 Task: Open Card Employee Salary Review in Board Public Speaking Tips to Workspace Cash Management and add a team member Softage.4@softage.net, a label Purple, a checklist Contract Law, an attachment from your google drive, a color Purple and finally, add a card description 'Plan and execute company team-building activity at a hiking trail' and a comment 'Given the size and scope of this task, let us make sure we have the necessary resources and support to get it done.'. Add a start date 'Jan 04, 1900' with a due date 'Jan 11, 1900'
Action: Mouse moved to (43, 275)
Screenshot: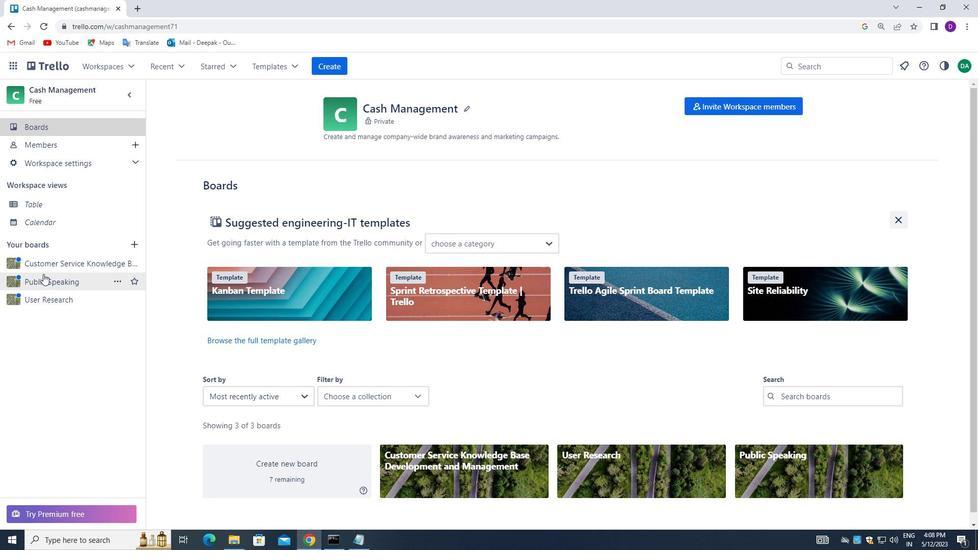 
Action: Mouse pressed left at (43, 275)
Screenshot: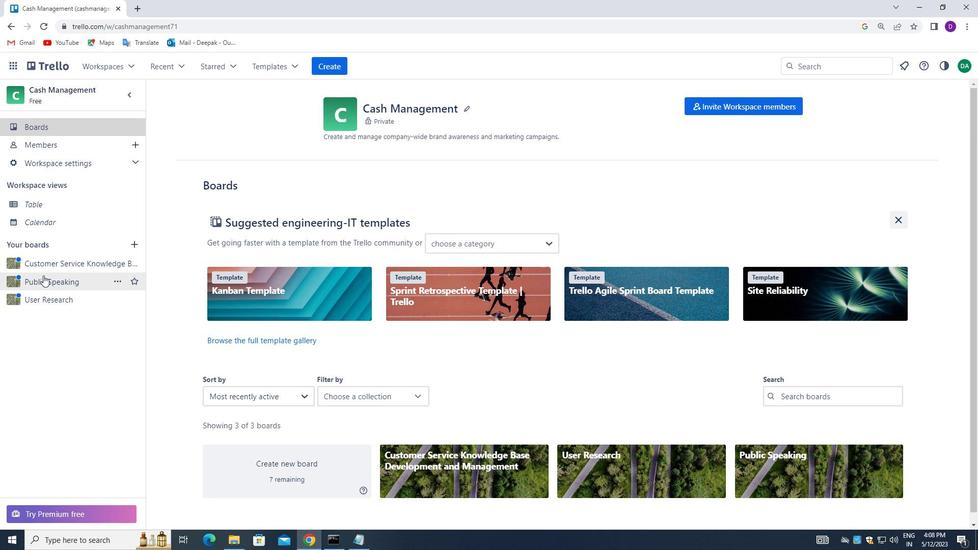 
Action: Mouse moved to (352, 155)
Screenshot: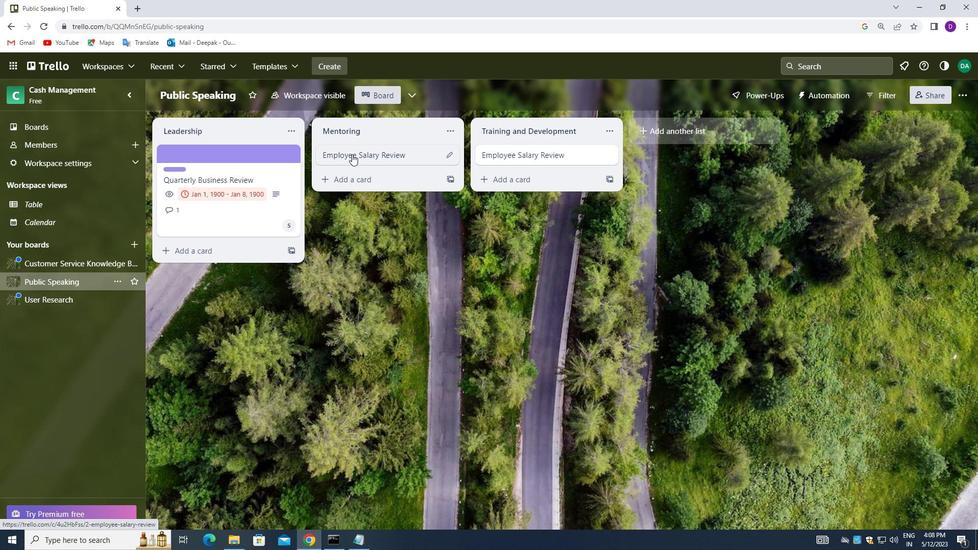 
Action: Mouse pressed left at (352, 155)
Screenshot: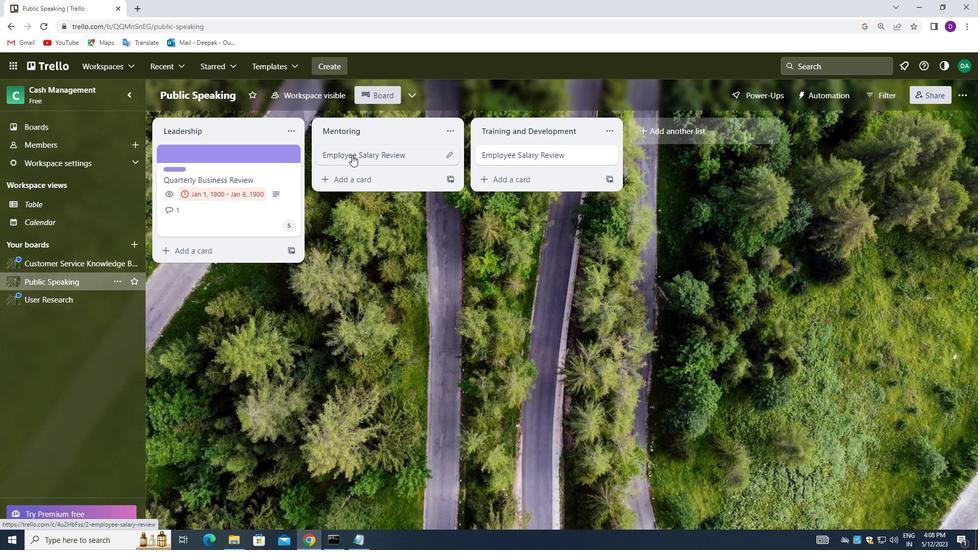 
Action: Mouse moved to (649, 191)
Screenshot: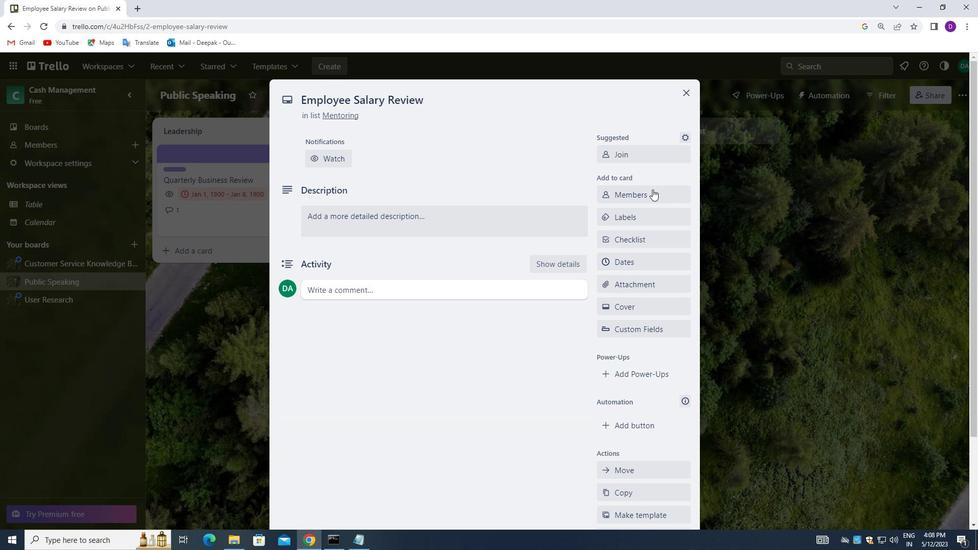 
Action: Mouse pressed left at (649, 191)
Screenshot: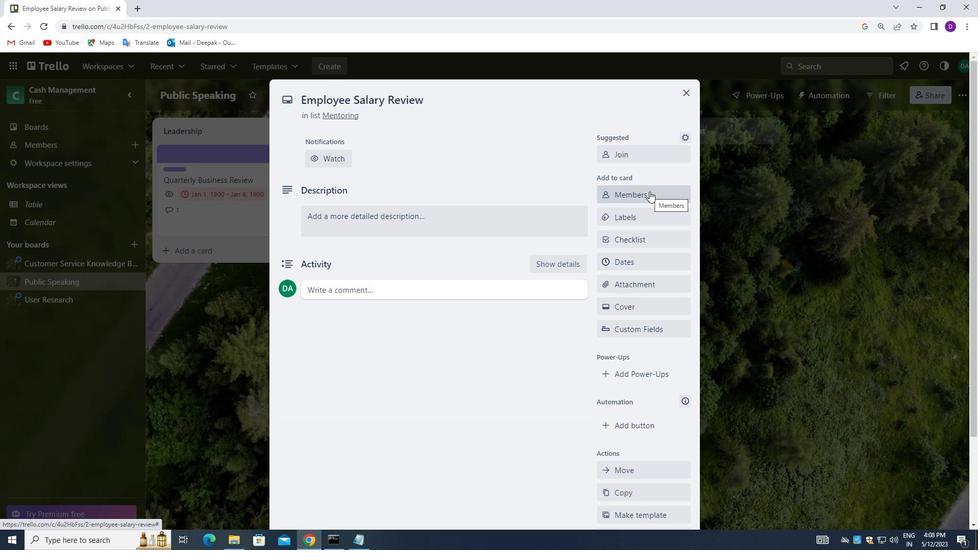 
Action: Mouse moved to (627, 247)
Screenshot: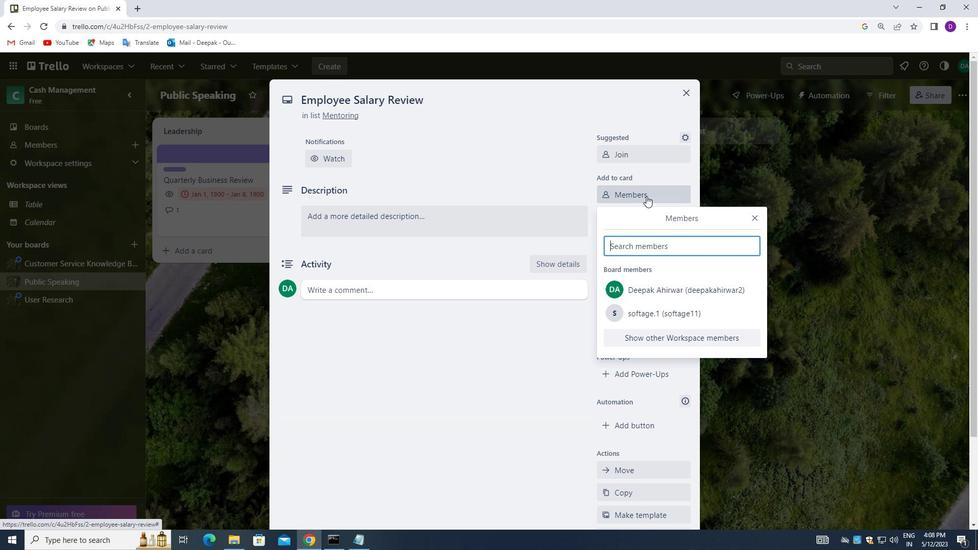 
Action: Mouse pressed left at (627, 247)
Screenshot: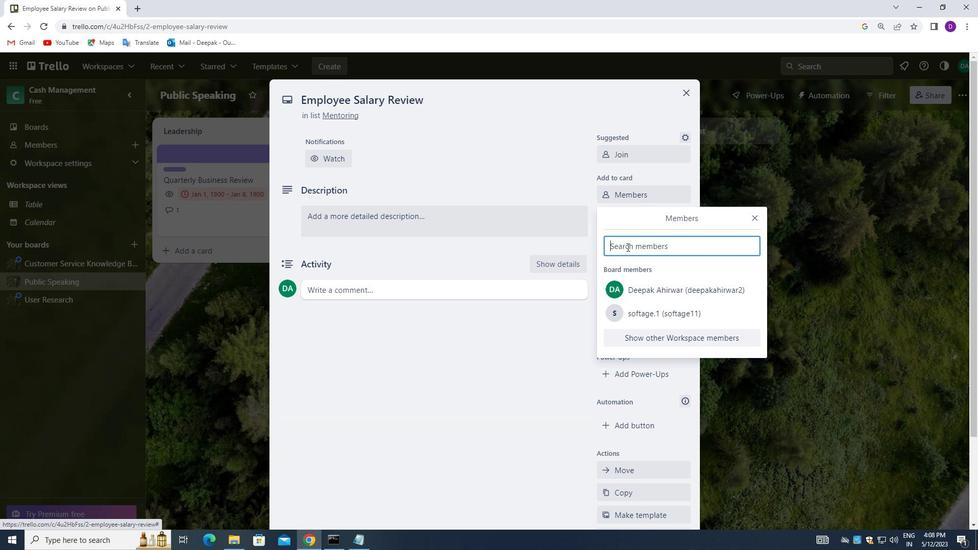 
Action: Key pressed <Key.shift><Key.shift>SOFTAGE.4<Key.shift>@SOFTAGE.NET
Screenshot: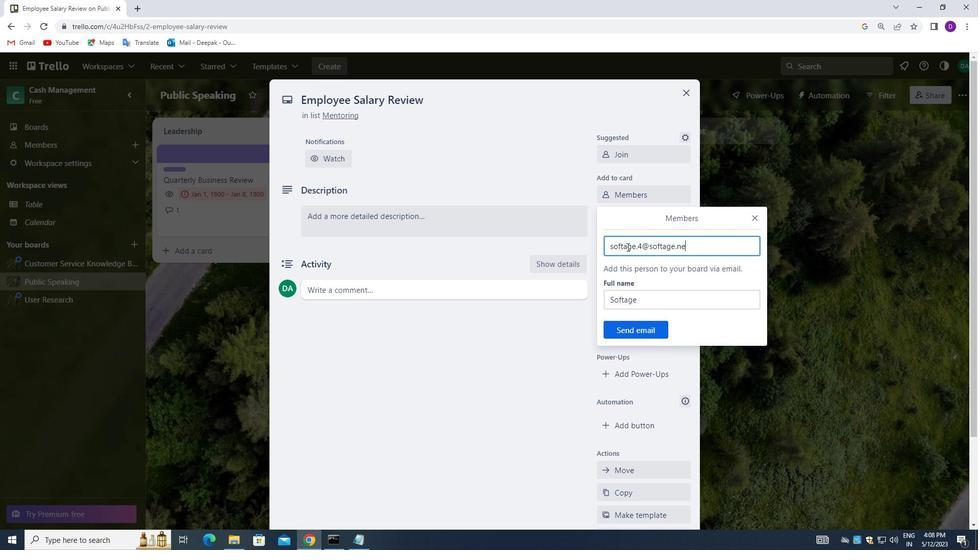 
Action: Mouse moved to (630, 331)
Screenshot: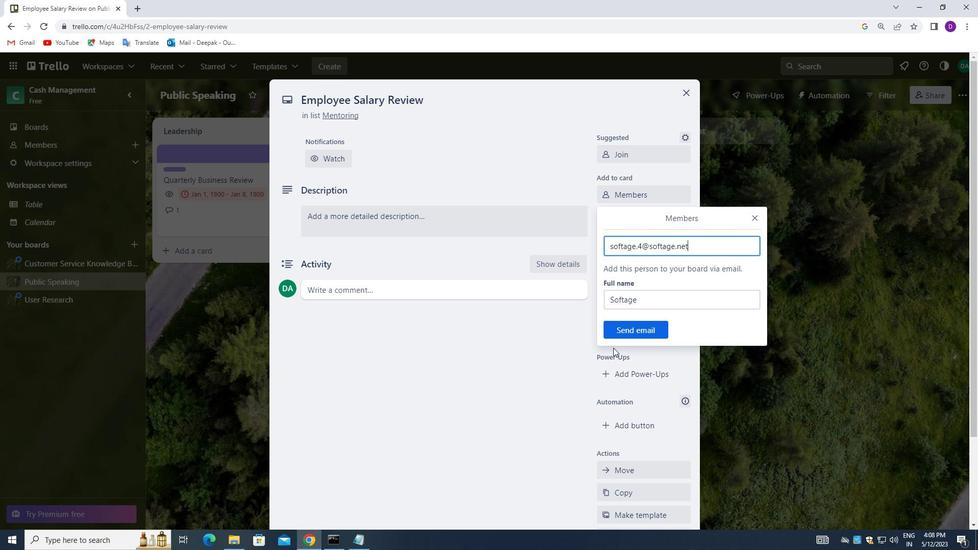 
Action: Mouse pressed left at (630, 331)
Screenshot: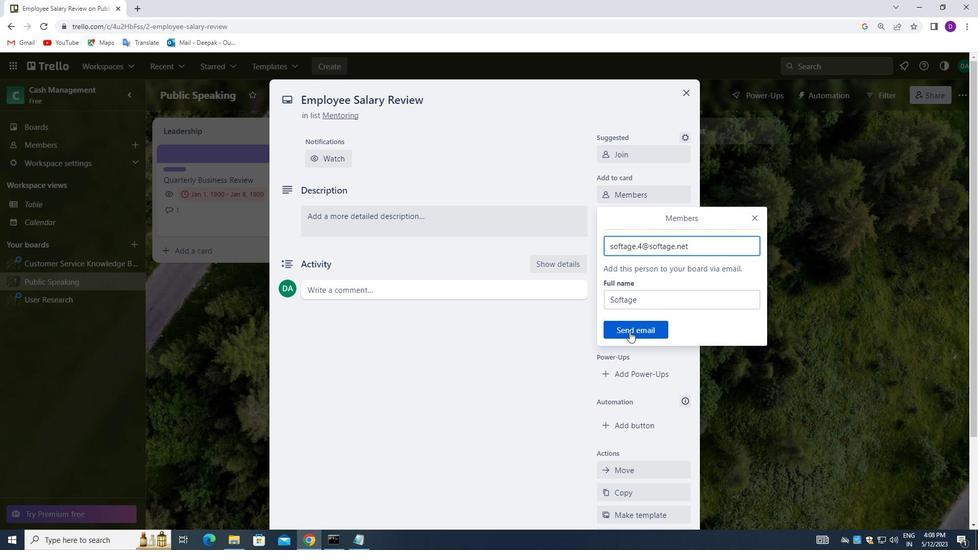 
Action: Mouse moved to (636, 217)
Screenshot: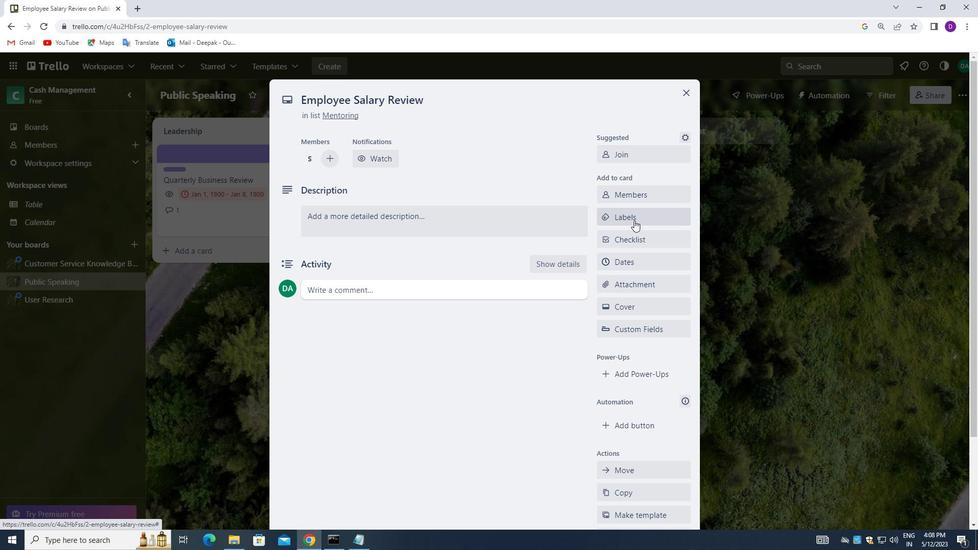 
Action: Mouse pressed left at (636, 217)
Screenshot: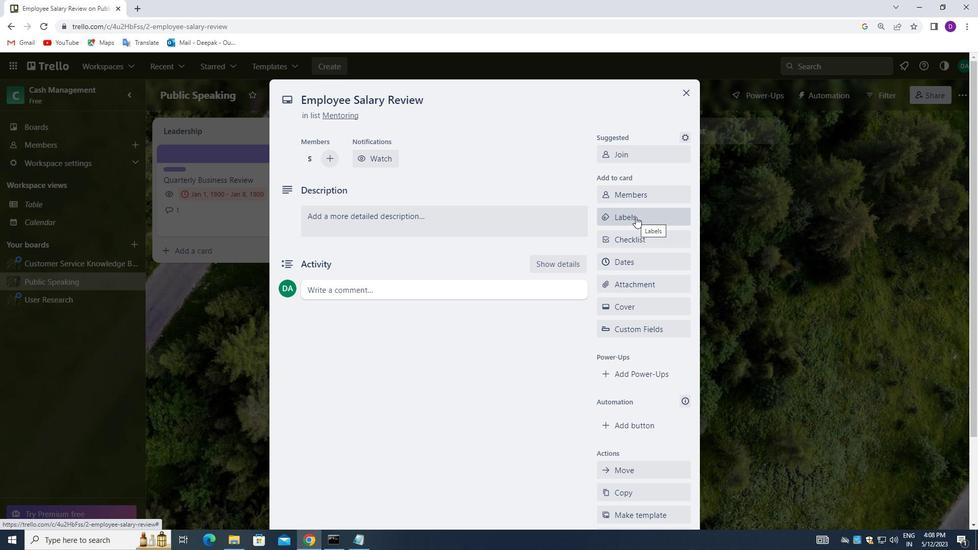 
Action: Mouse moved to (668, 383)
Screenshot: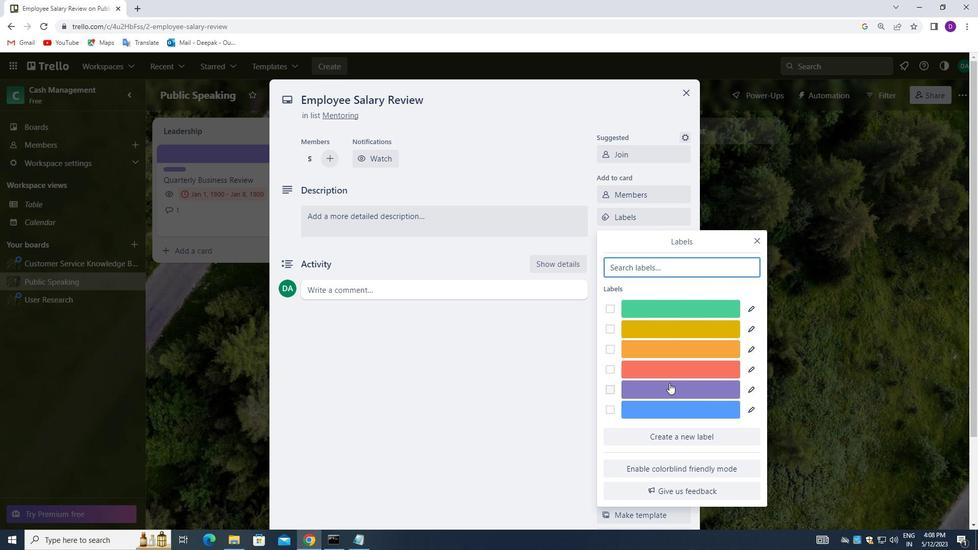
Action: Mouse pressed left at (668, 383)
Screenshot: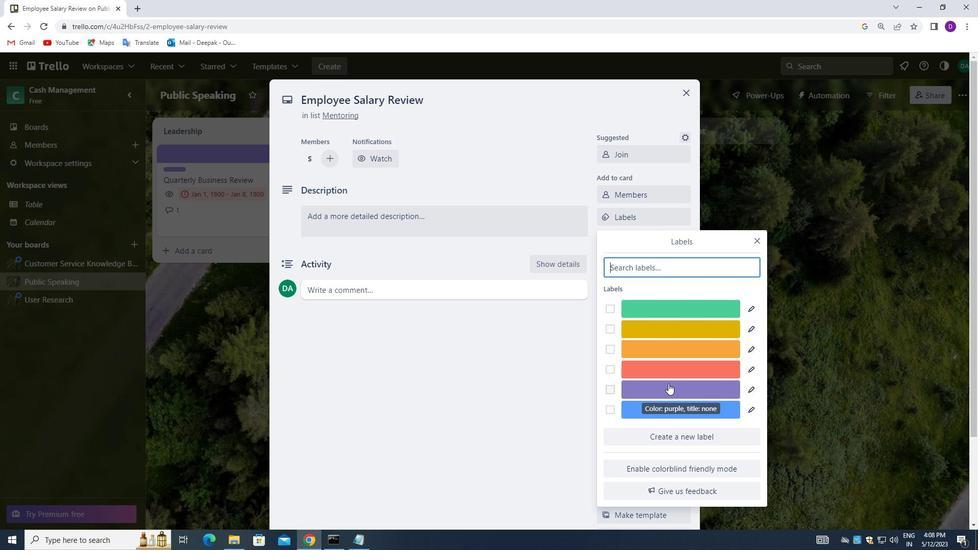 
Action: Mouse moved to (810, 255)
Screenshot: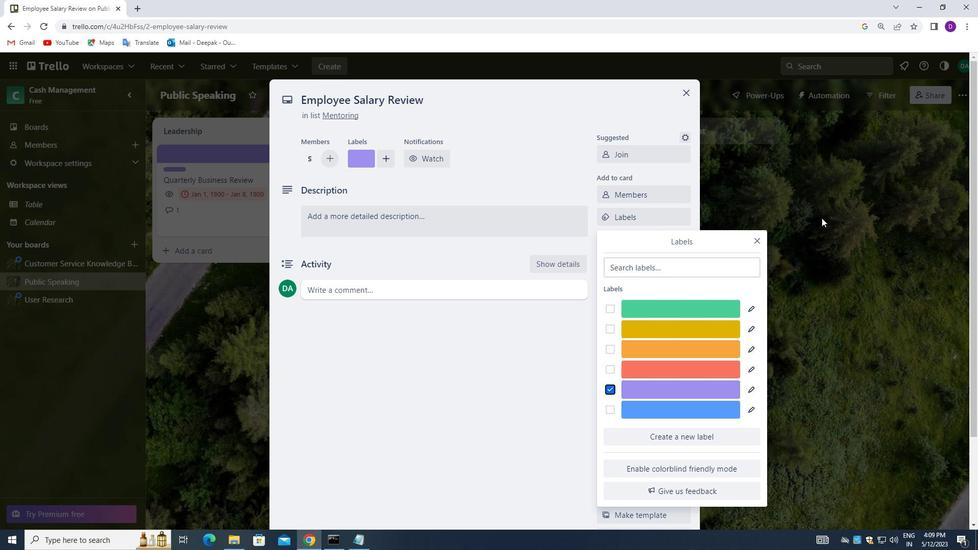 
Action: Mouse pressed left at (810, 255)
Screenshot: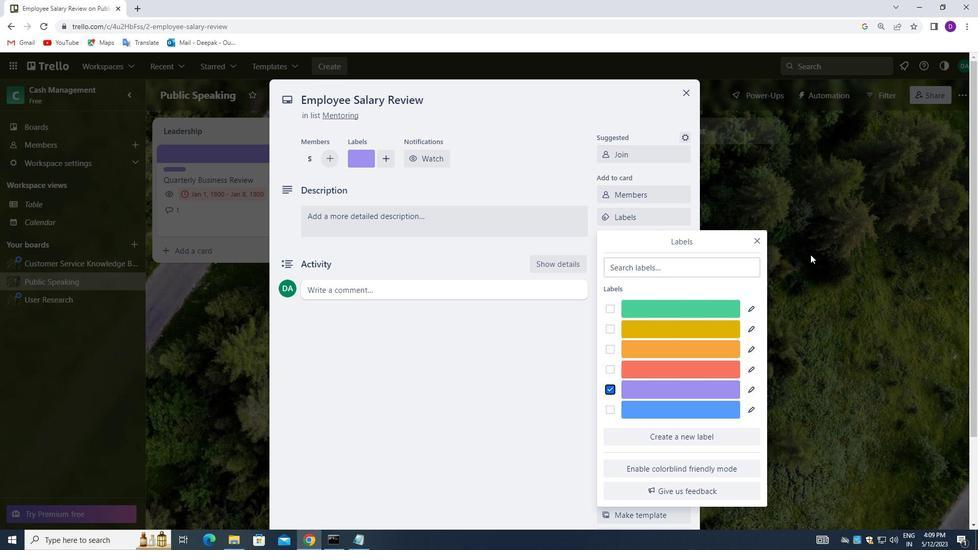 
Action: Mouse moved to (664, 234)
Screenshot: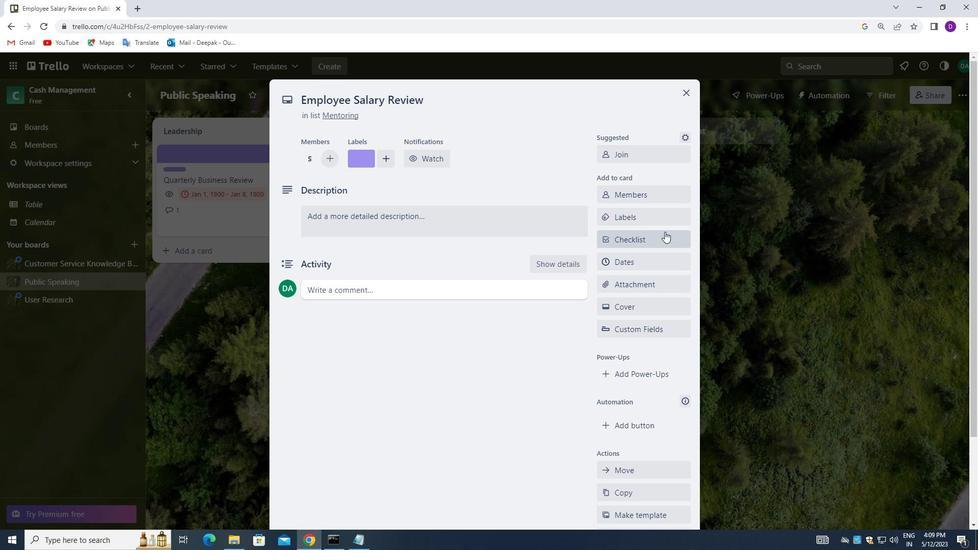 
Action: Mouse pressed left at (664, 234)
Screenshot: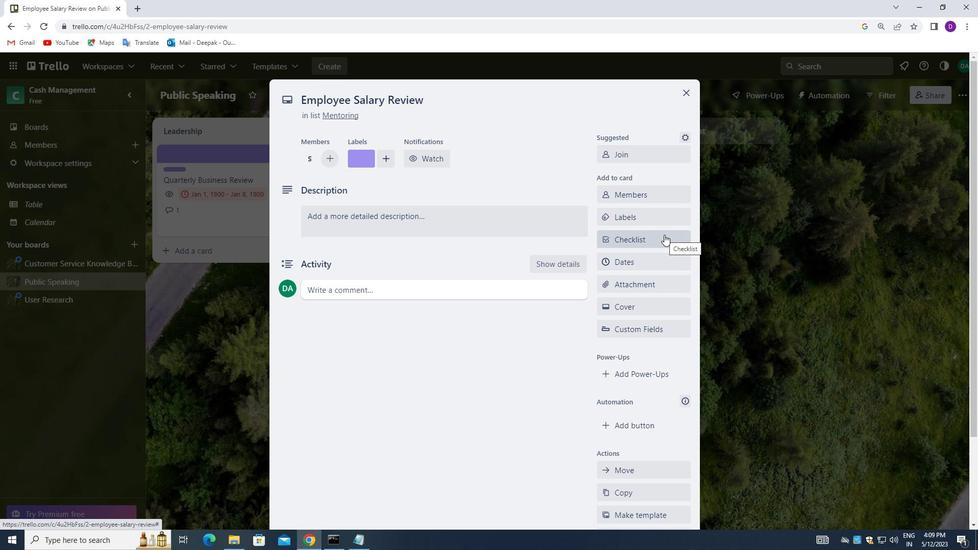 
Action: Mouse moved to (656, 301)
Screenshot: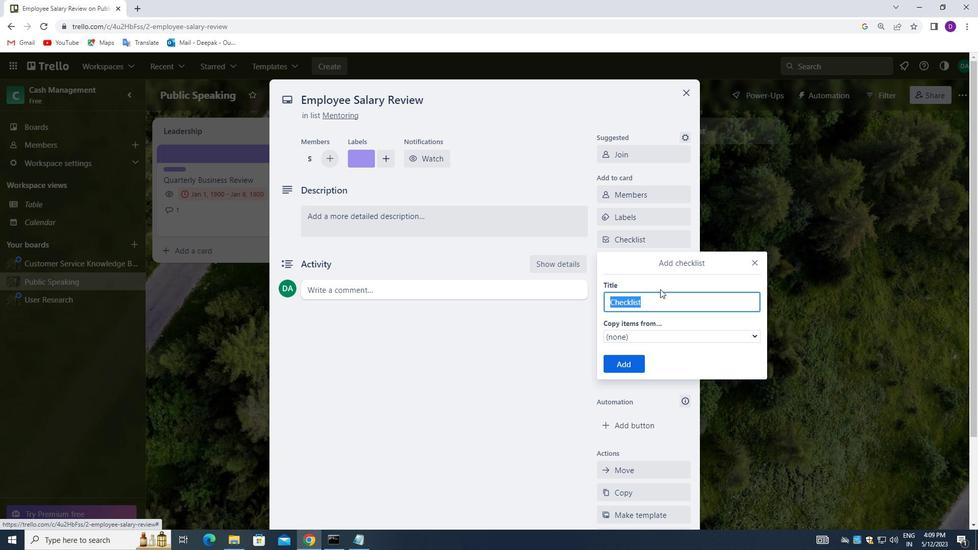 
Action: Key pressed <Key.backspace><Key.shift><Key.shift><Key.shift>CONTRACT<Key.space><Key.shift>LAW
Screenshot: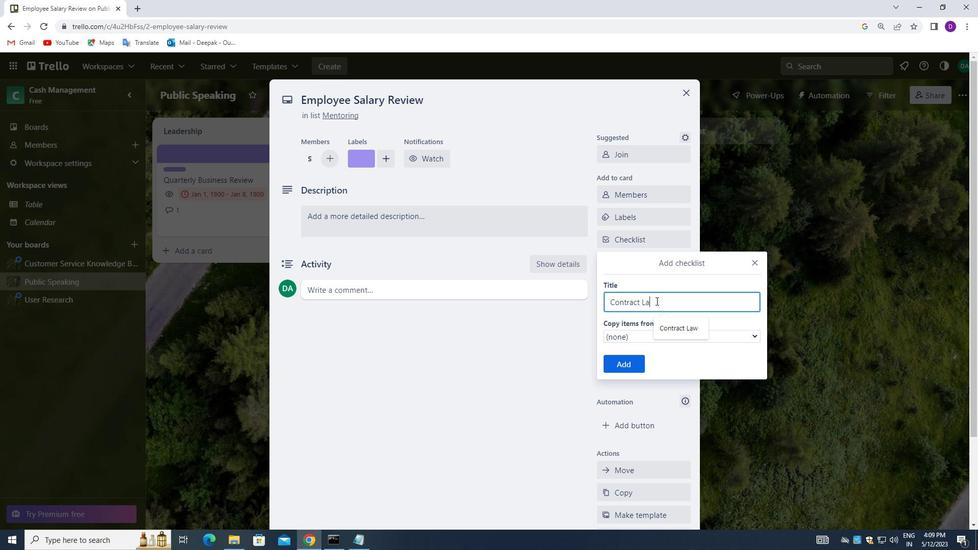 
Action: Mouse moved to (620, 367)
Screenshot: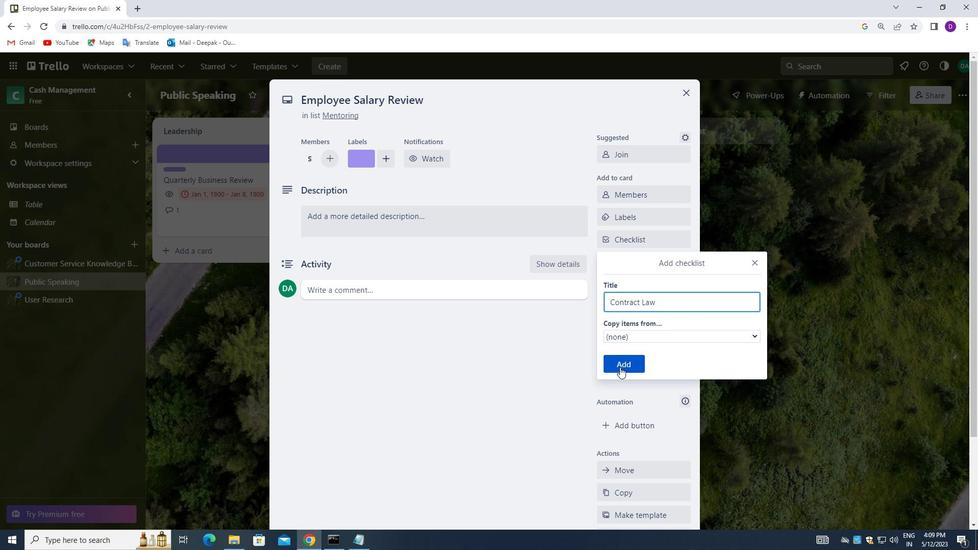 
Action: Mouse pressed left at (620, 367)
Screenshot: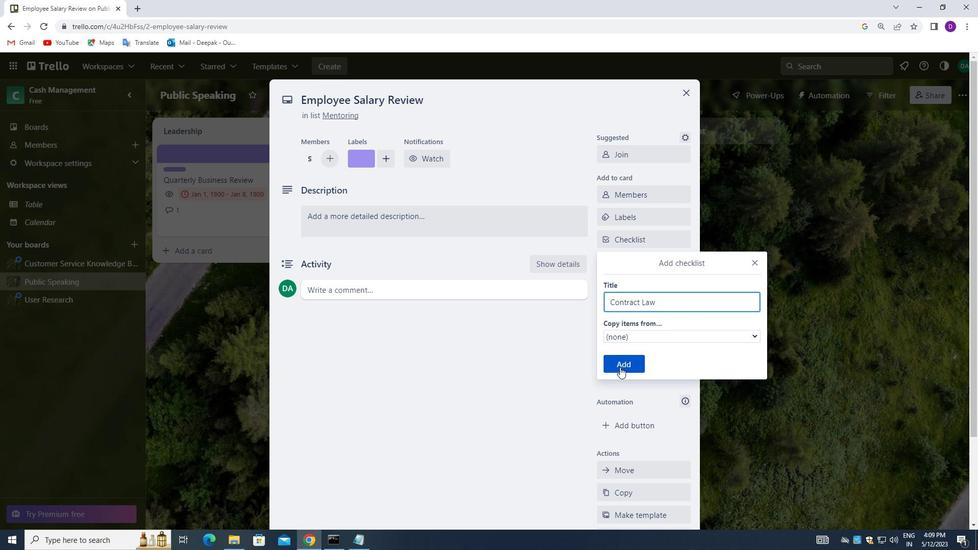 
Action: Mouse moved to (643, 283)
Screenshot: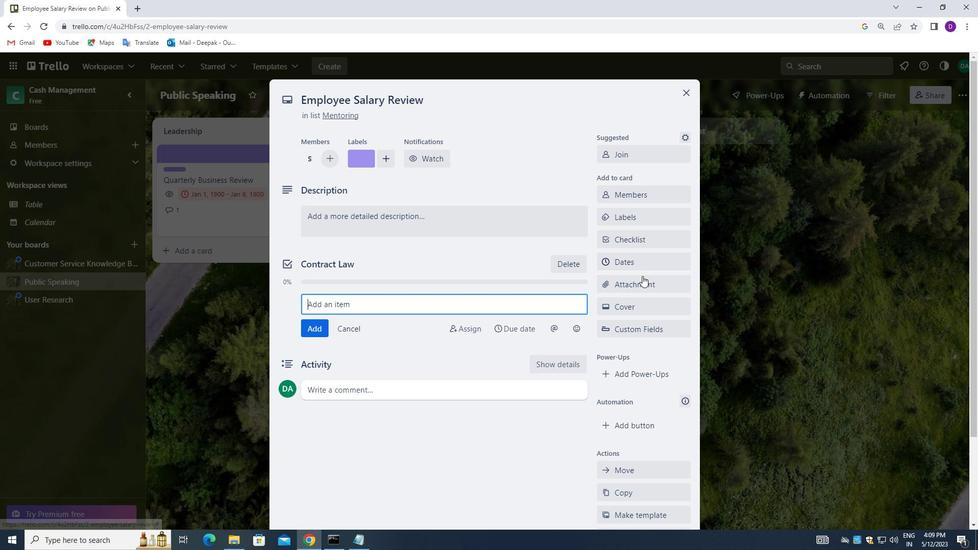 
Action: Mouse pressed left at (643, 283)
Screenshot: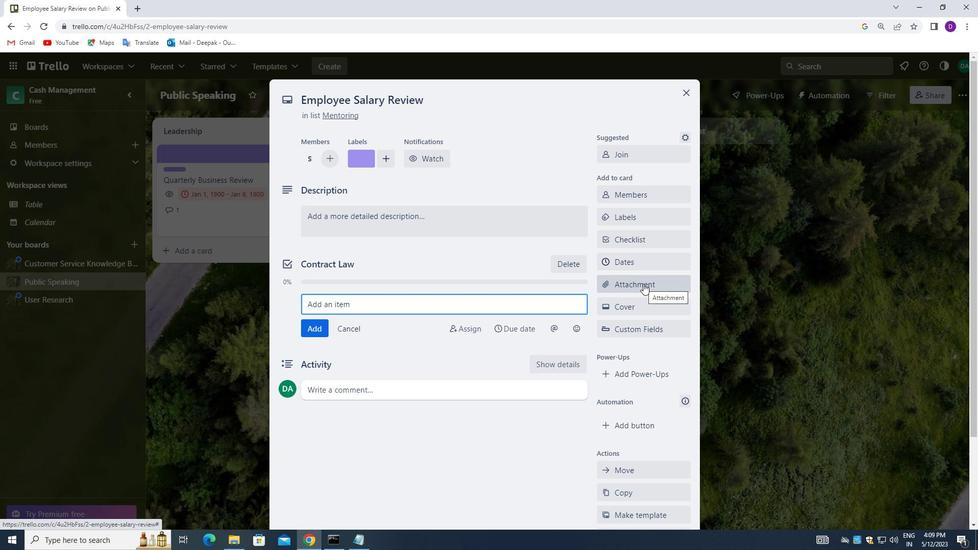 
Action: Mouse moved to (639, 149)
Screenshot: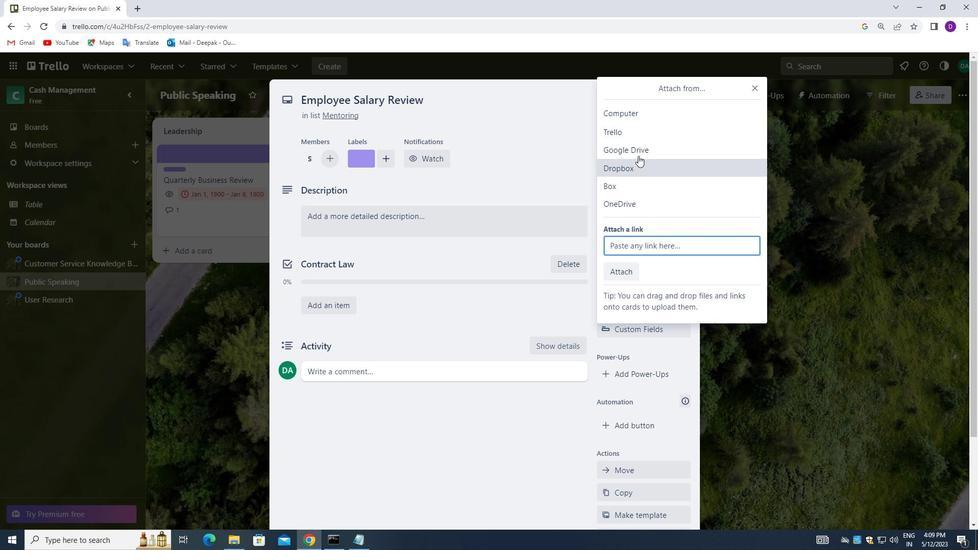 
Action: Mouse pressed left at (639, 149)
Screenshot: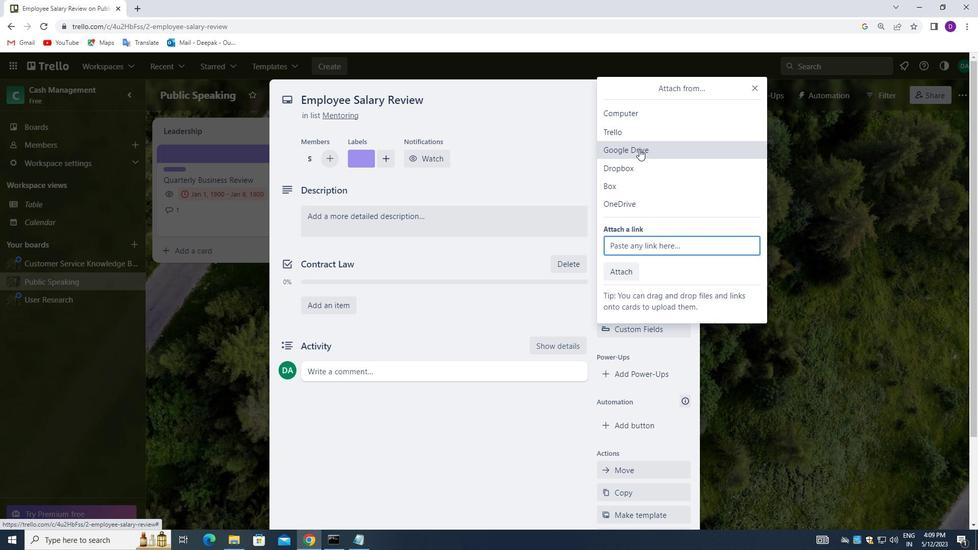 
Action: Mouse moved to (766, 123)
Screenshot: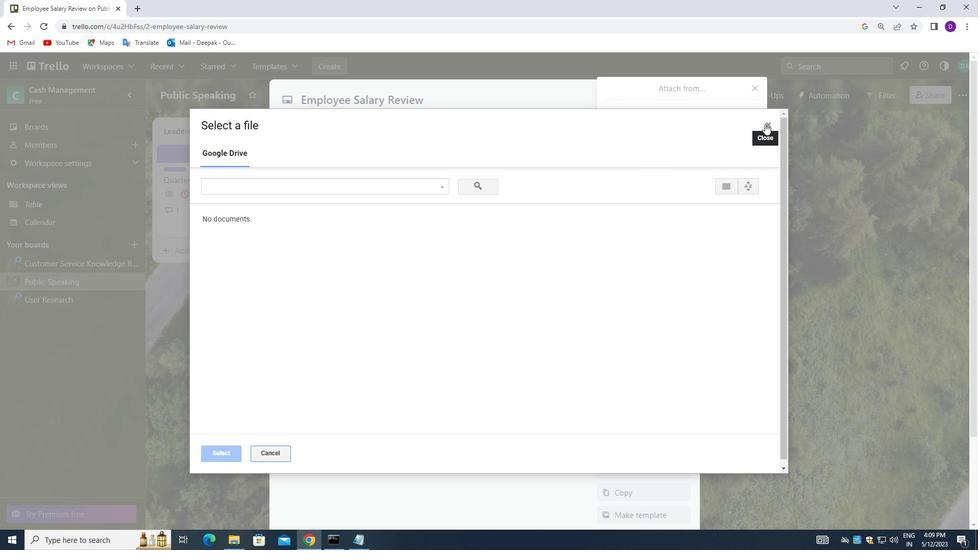 
Action: Mouse pressed left at (766, 123)
Screenshot: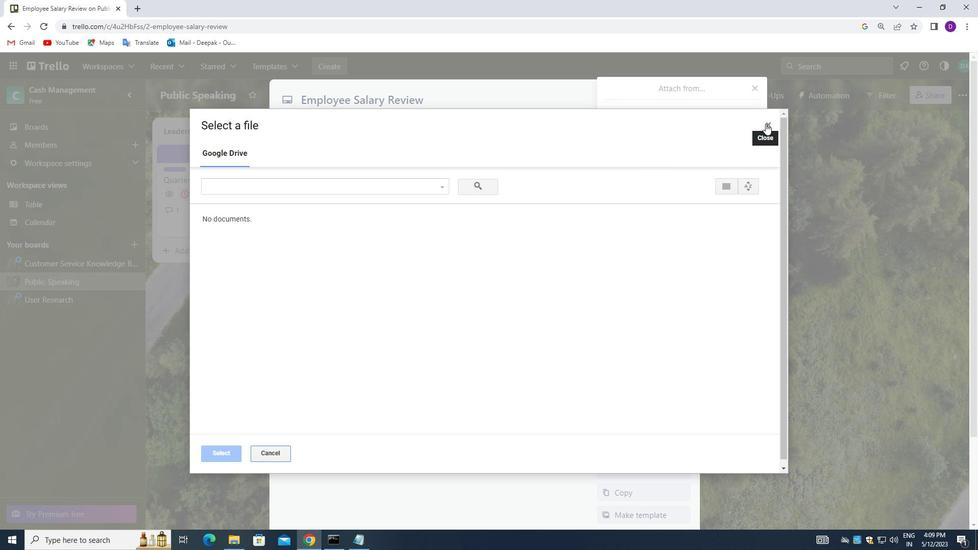 
Action: Mouse moved to (753, 87)
Screenshot: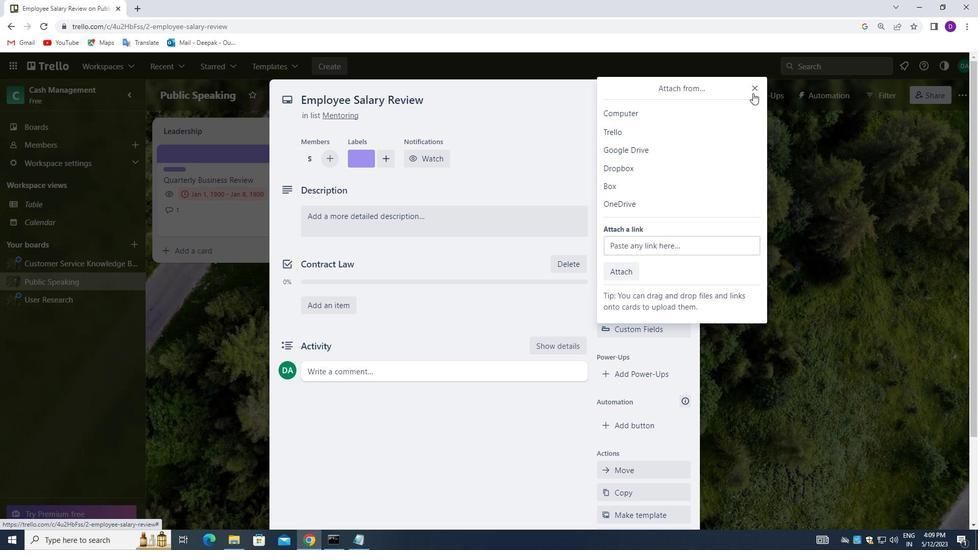 
Action: Mouse pressed left at (753, 87)
Screenshot: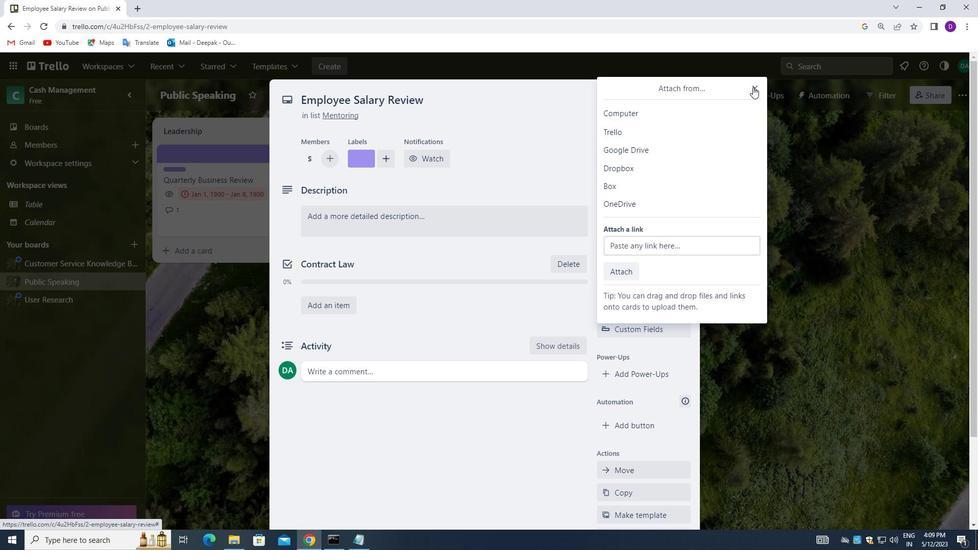 
Action: Mouse moved to (642, 311)
Screenshot: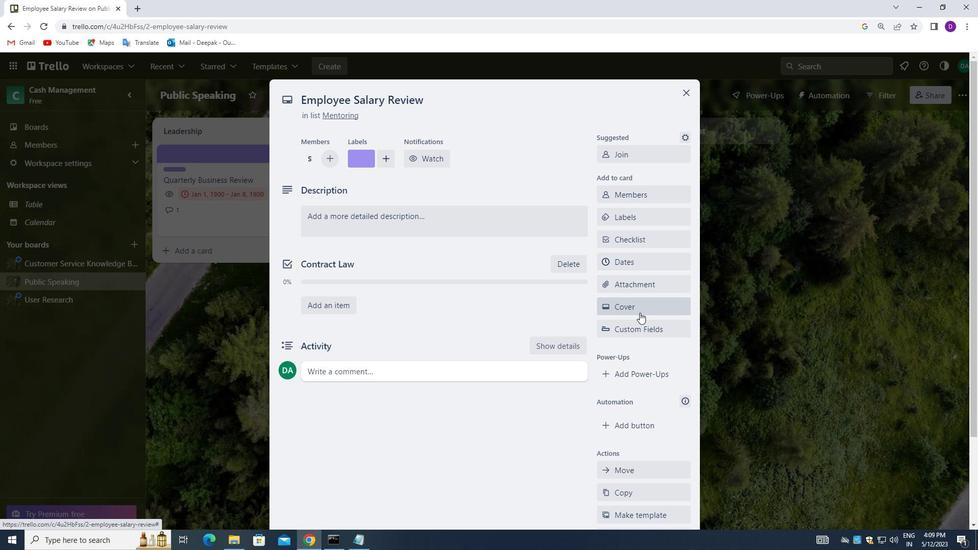 
Action: Mouse pressed left at (642, 311)
Screenshot: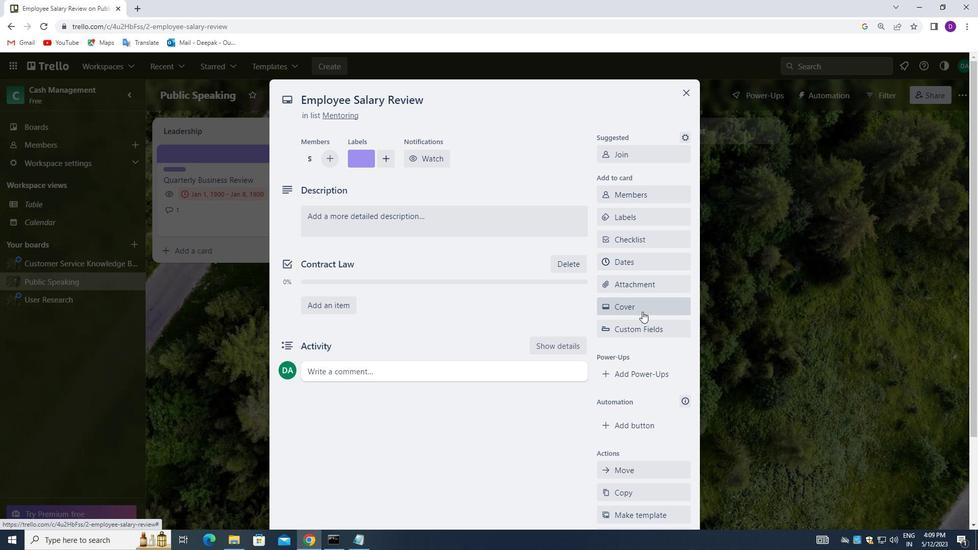 
Action: Mouse moved to (751, 306)
Screenshot: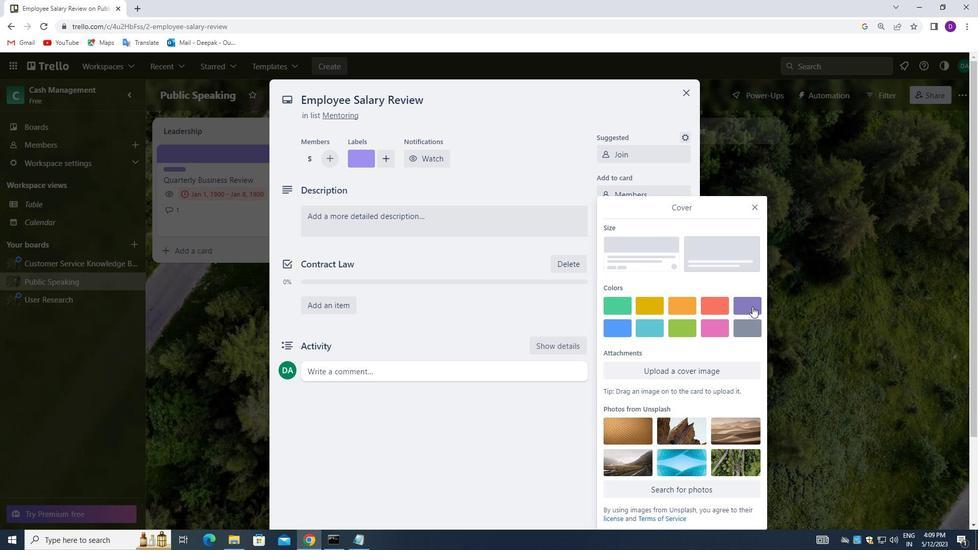 
Action: Mouse pressed left at (751, 306)
Screenshot: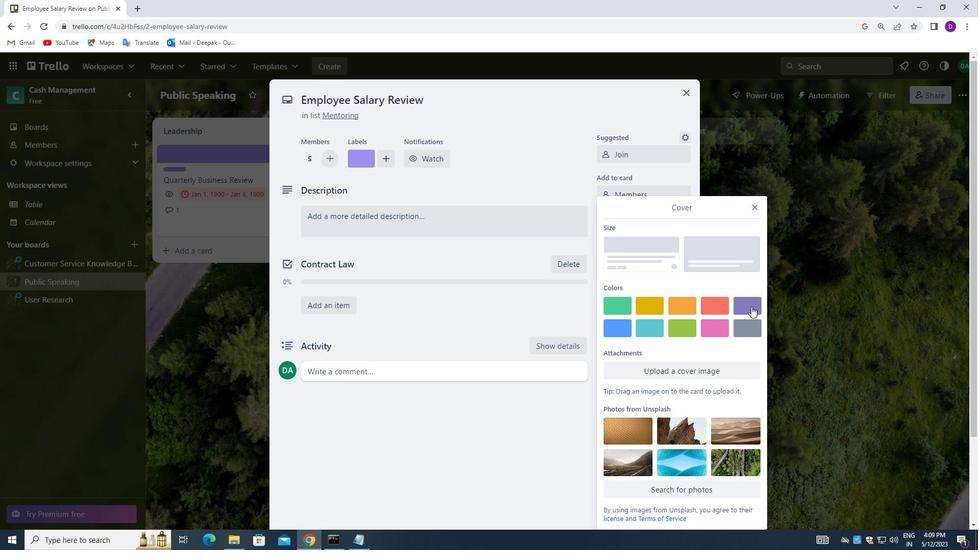 
Action: Mouse moved to (781, 313)
Screenshot: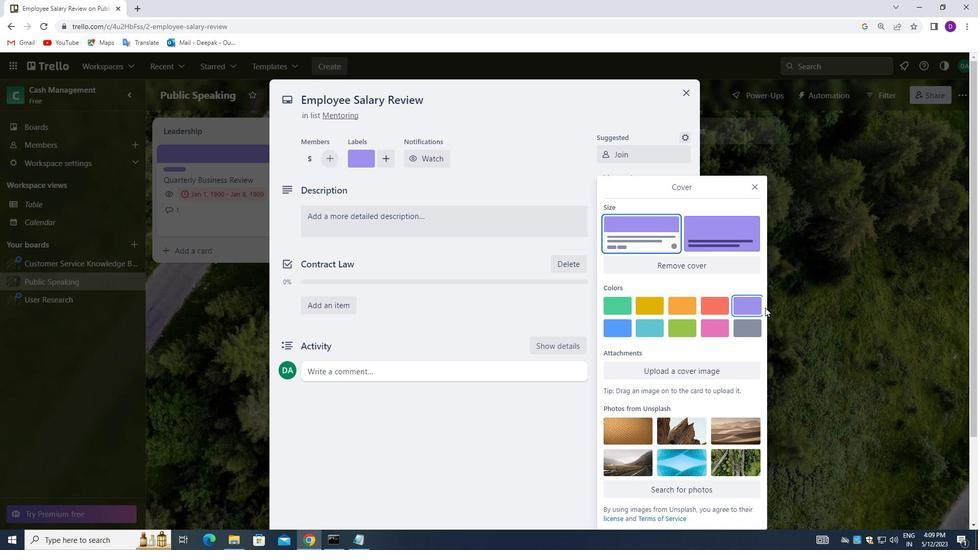 
Action: Mouse pressed left at (781, 313)
Screenshot: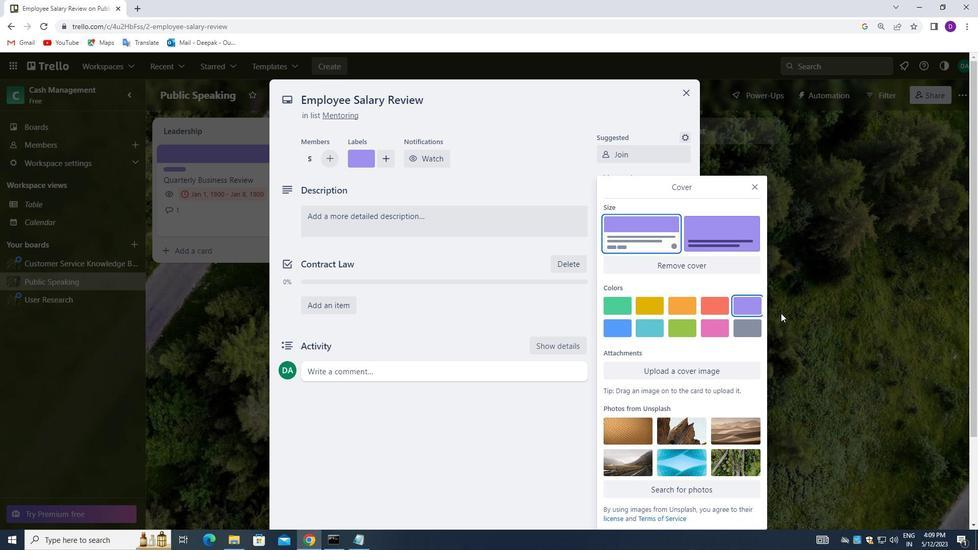 
Action: Mouse moved to (354, 280)
Screenshot: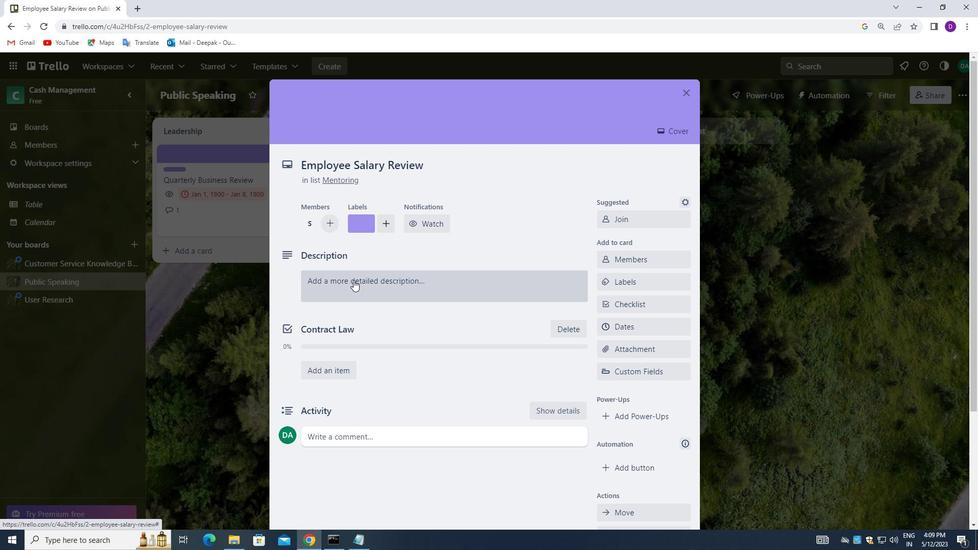 
Action: Mouse pressed left at (354, 280)
Screenshot: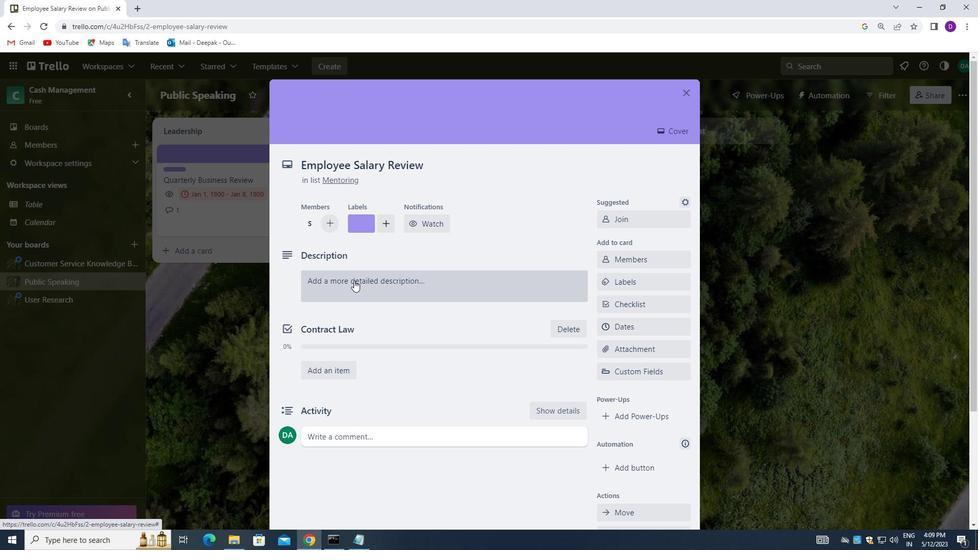 
Action: Mouse moved to (333, 319)
Screenshot: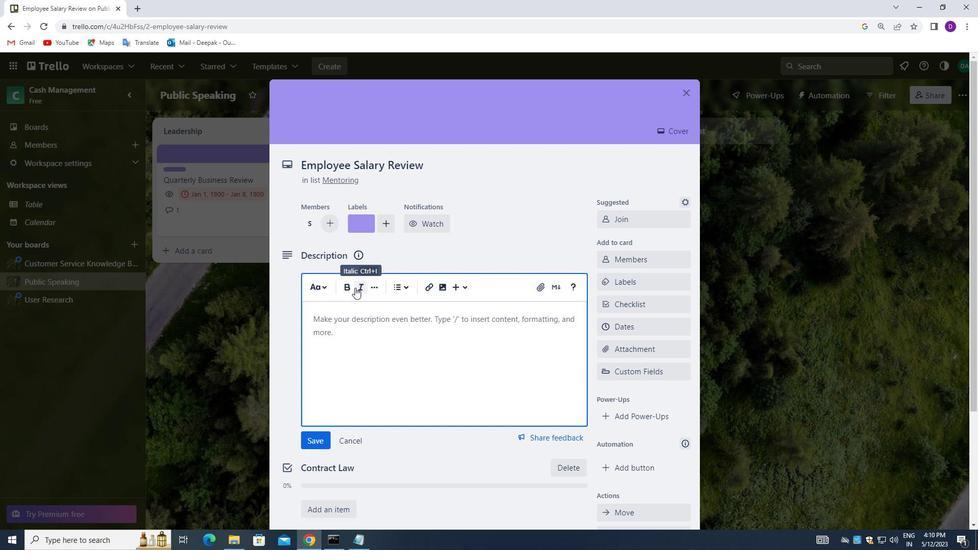 
Action: Mouse pressed left at (333, 319)
Screenshot: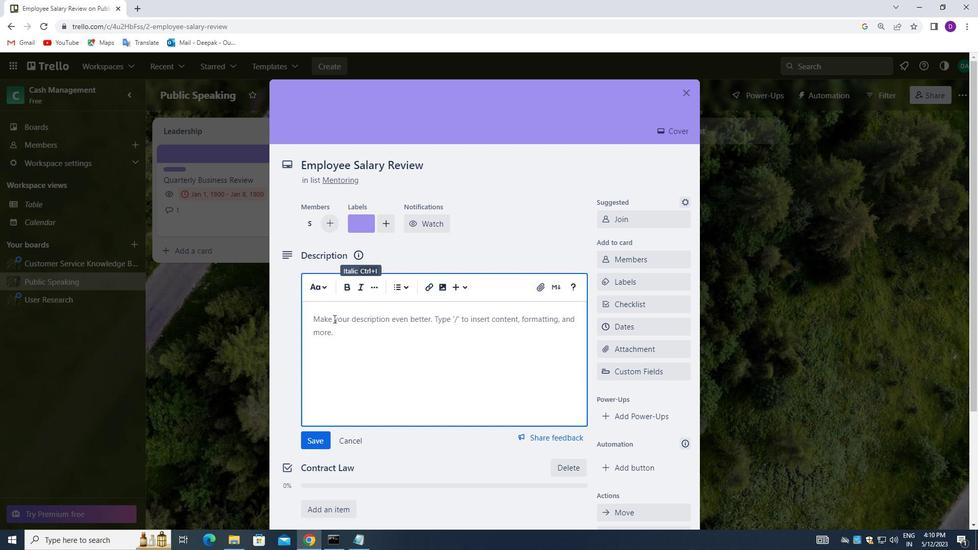 
Action: Key pressed <Key.shift>PLAN<Key.space>AND<Key.space>EXECUTE<Key.space>COMPANY<Key.space>TEAM-BUILDING<Key.space>ACTIVITY<Key.space>AT<Key.space>A<Key.space>HIKING<Key.space>TRAIL.
Screenshot: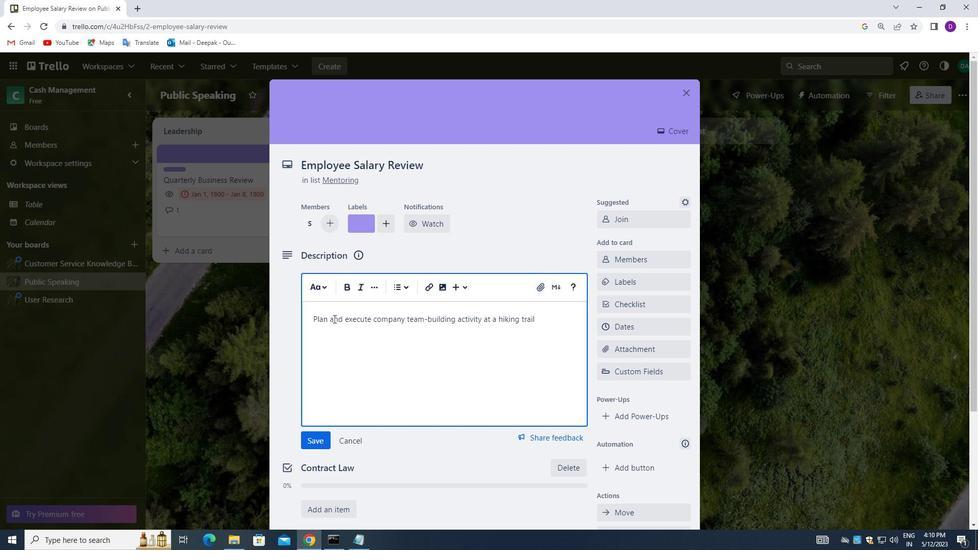 
Action: Mouse moved to (318, 438)
Screenshot: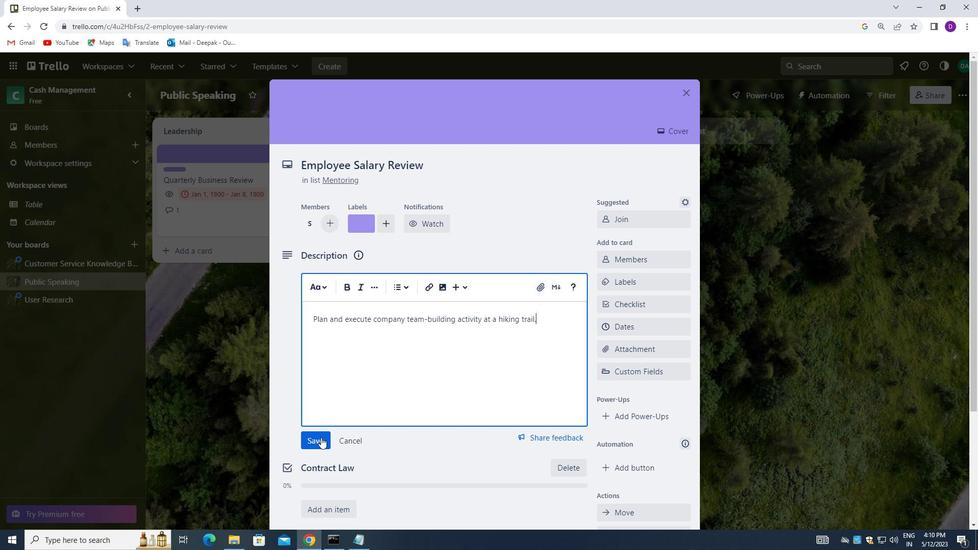 
Action: Mouse pressed left at (318, 438)
Screenshot: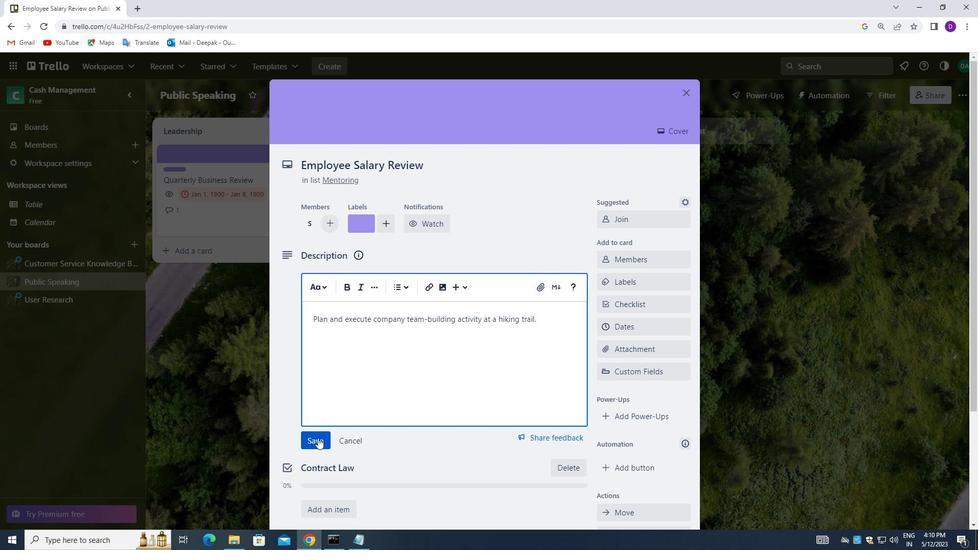 
Action: Mouse moved to (344, 419)
Screenshot: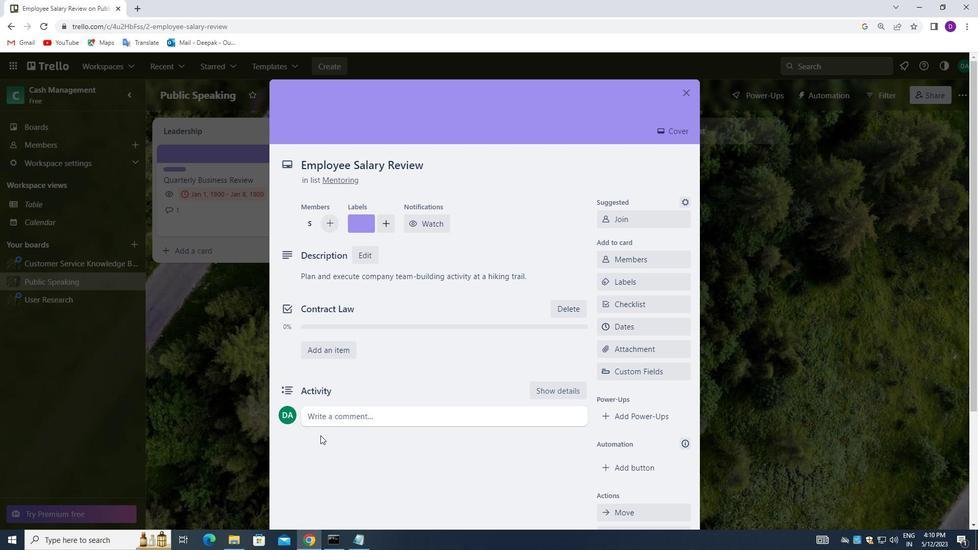 
Action: Mouse pressed left at (344, 419)
Screenshot: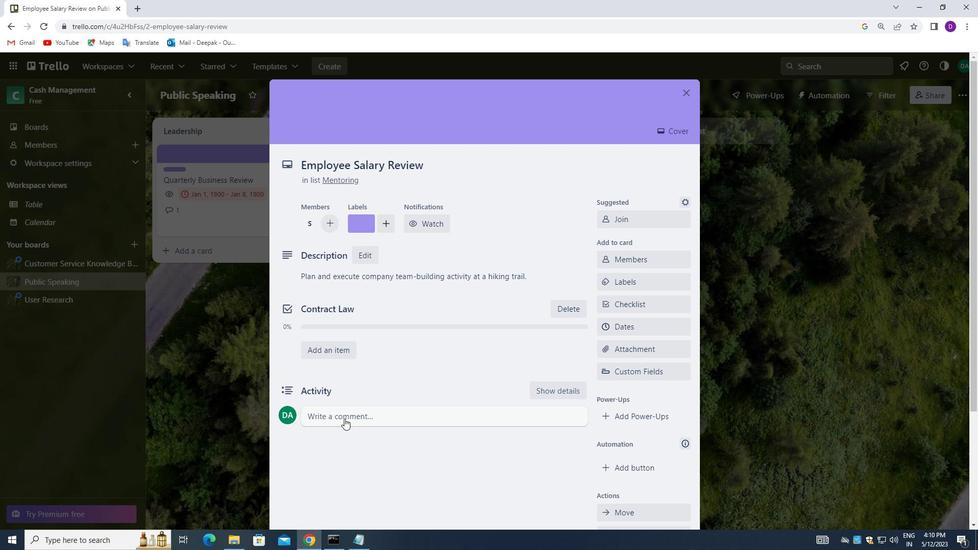 
Action: Mouse moved to (344, 450)
Screenshot: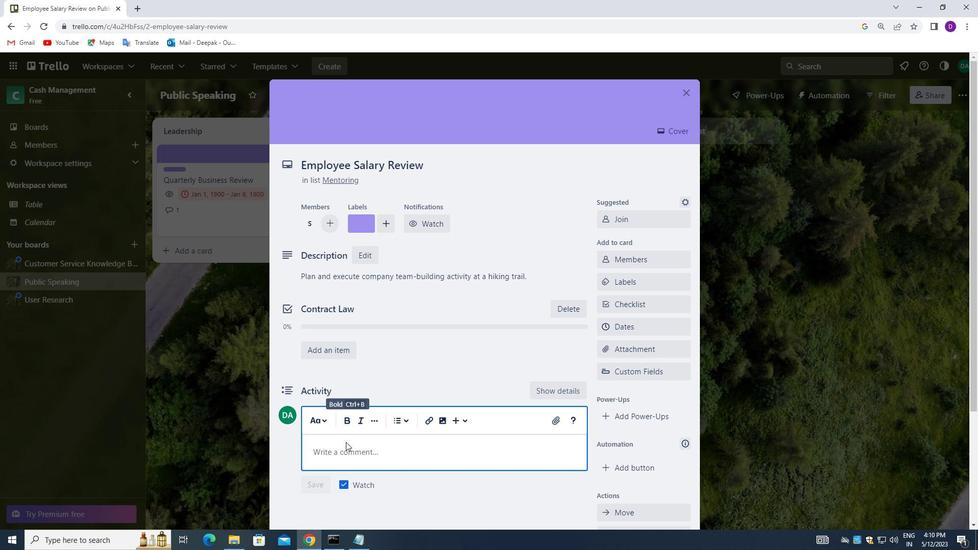 
Action: Key pressed <Key.shift>GIVEN<Key.space>THE<Key.space>SIZE<Key.space>AND<Key.space>SCOPE<Key.space>OF<Key.space>THIS<Key.space>TASK,LET<Key.backspace><Key.backspace><Key.backspace><Key.space>LET<Key.space>US<Key.space>MAKE<Key.space>SURE<Key.space>WE<Key.space>HAVE<Key.space>THE<Key.space>NECESSARY<Key.space>RESOURCES<Key.space>AND<Key.space>SUPPORT<Key.space>TO<Key.space>GET<Key.space>ID<Key.backspace>T<Key.space>DONE.
Screenshot: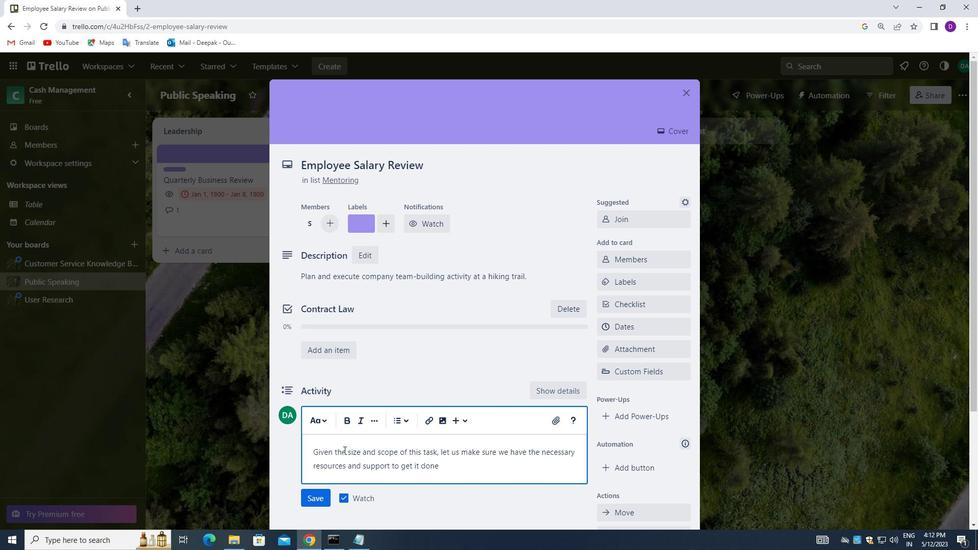 
Action: Mouse moved to (306, 447)
Screenshot: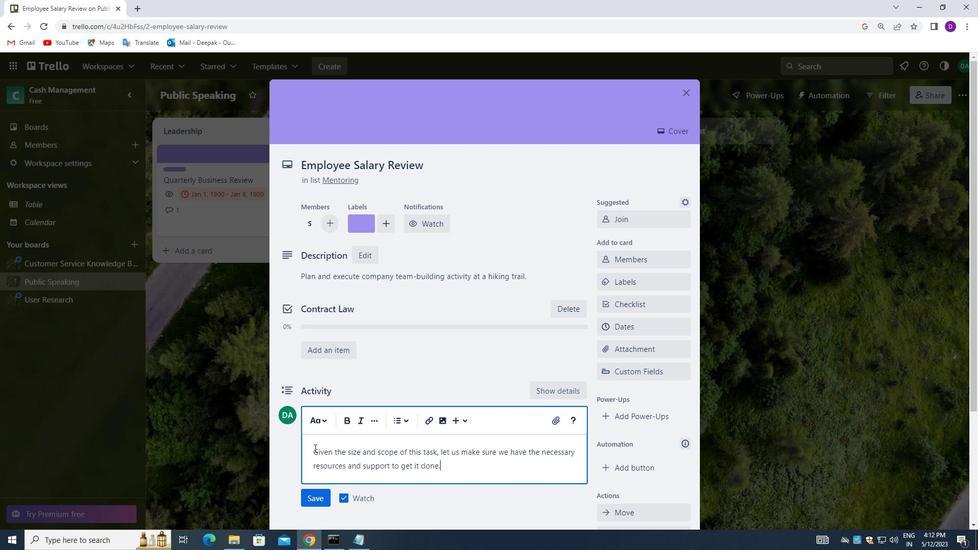 
Action: Mouse scrolled (306, 447) with delta (0, 0)
Screenshot: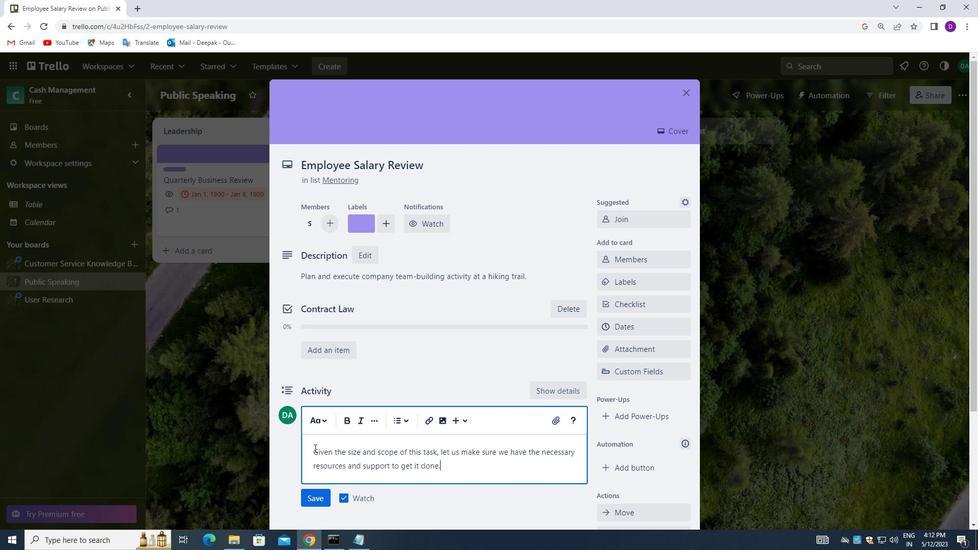 
Action: Mouse moved to (309, 447)
Screenshot: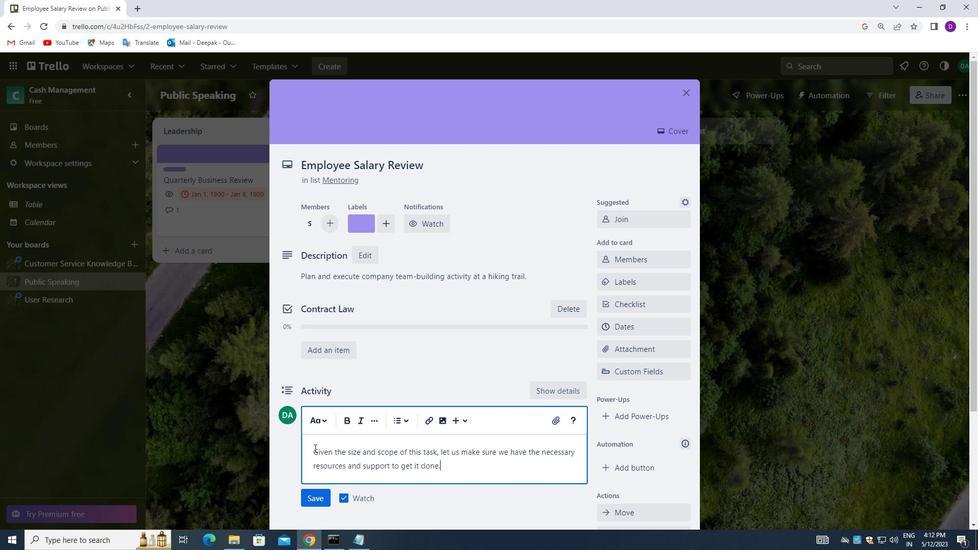 
Action: Mouse scrolled (309, 447) with delta (0, 0)
Screenshot: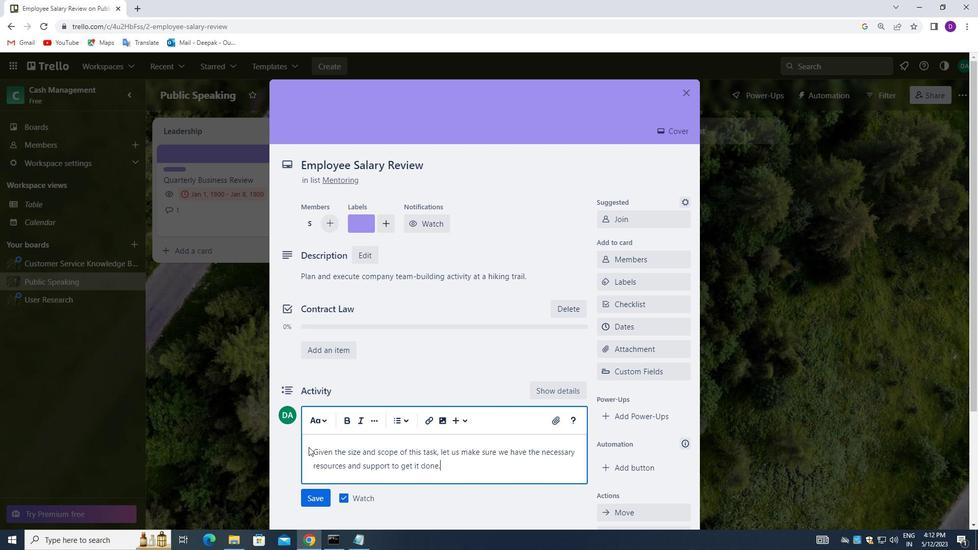 
Action: Mouse moved to (331, 447)
Screenshot: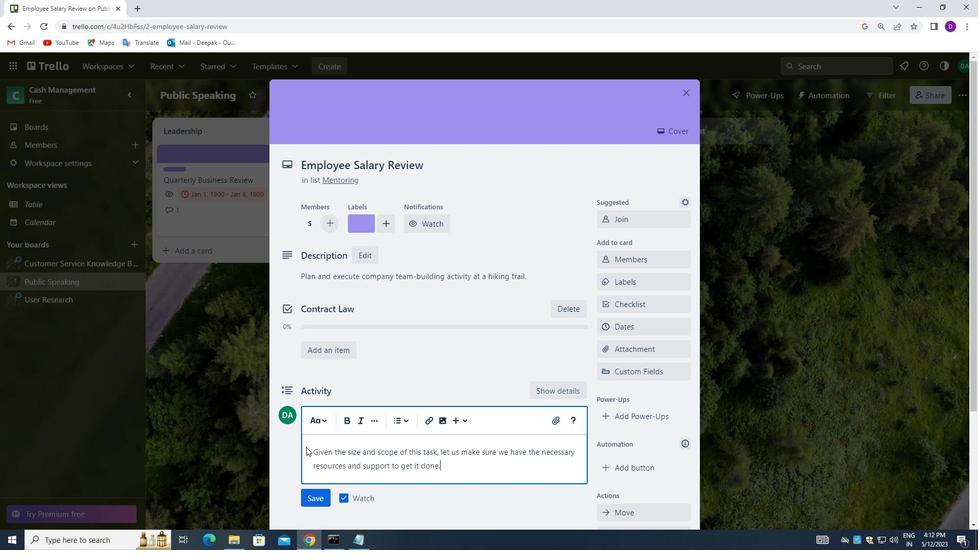 
Action: Mouse scrolled (331, 447) with delta (0, 0)
Screenshot: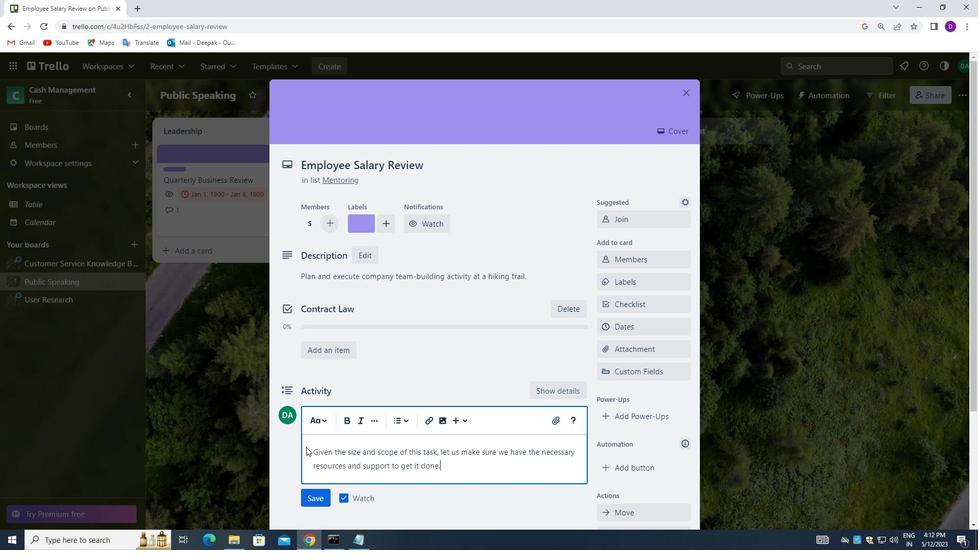 
Action: Mouse moved to (315, 350)
Screenshot: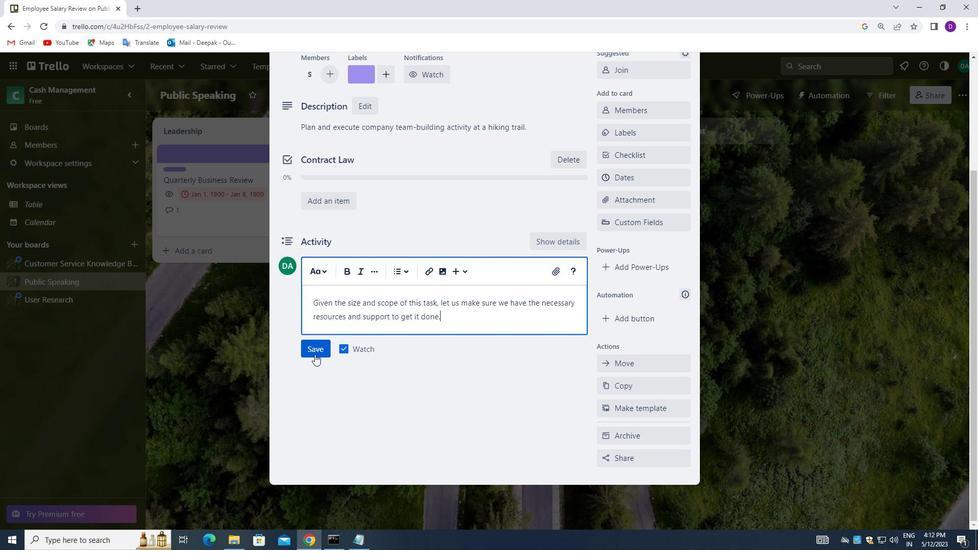 
Action: Mouse pressed left at (315, 350)
Screenshot: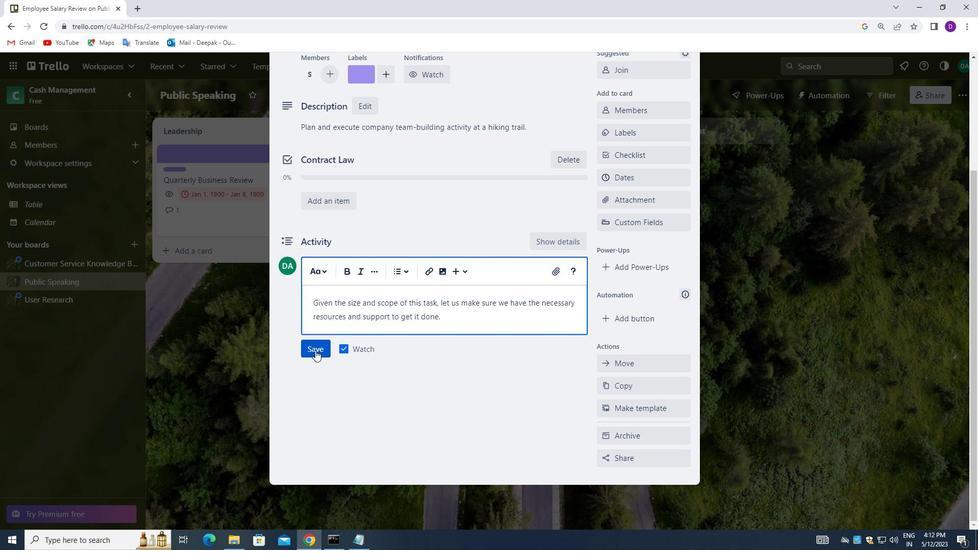 
Action: Mouse moved to (386, 381)
Screenshot: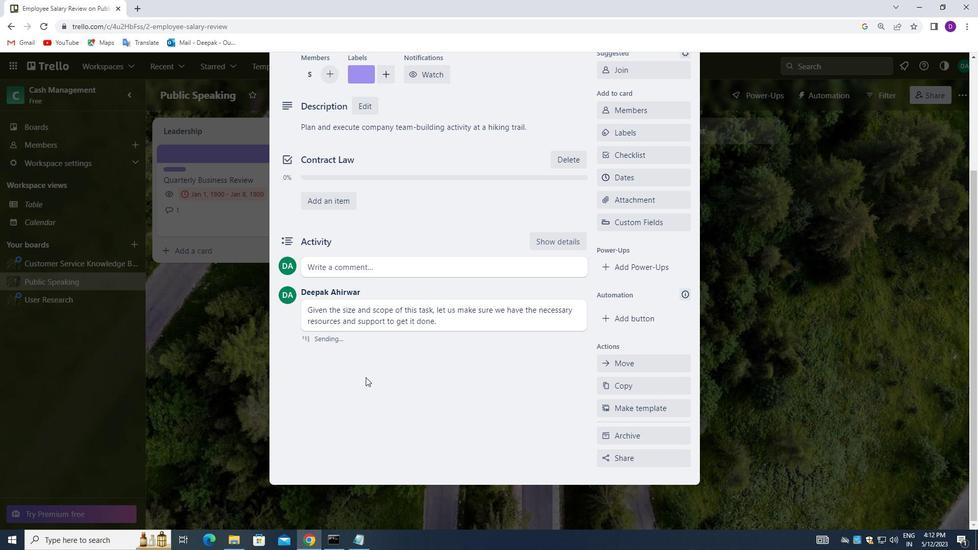 
Action: Mouse scrolled (386, 381) with delta (0, 0)
Screenshot: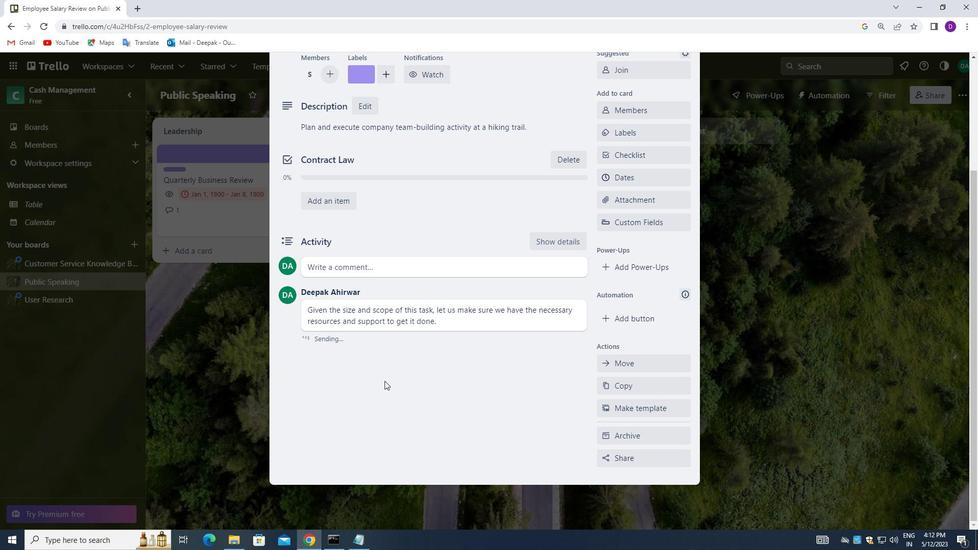 
Action: Mouse scrolled (386, 381) with delta (0, 0)
Screenshot: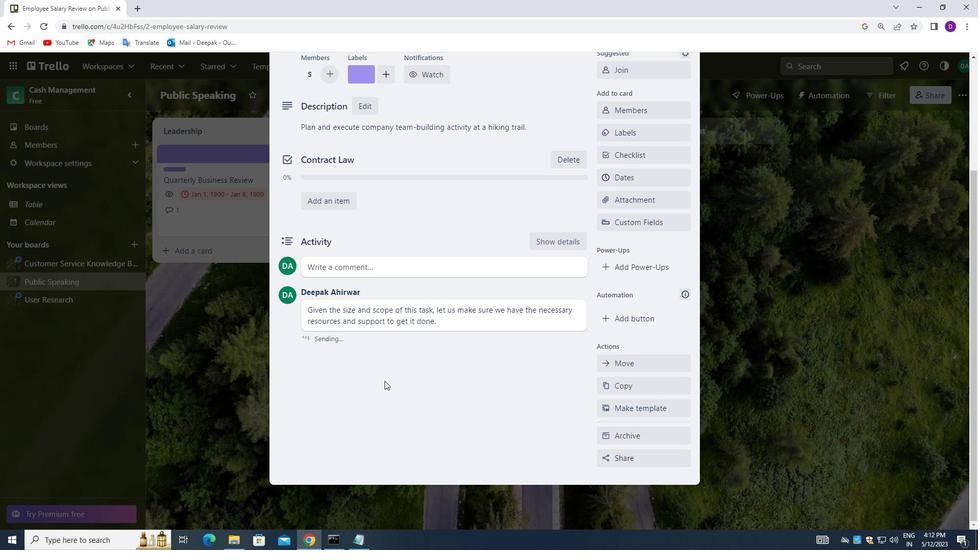 
Action: Mouse scrolled (386, 381) with delta (0, 0)
Screenshot: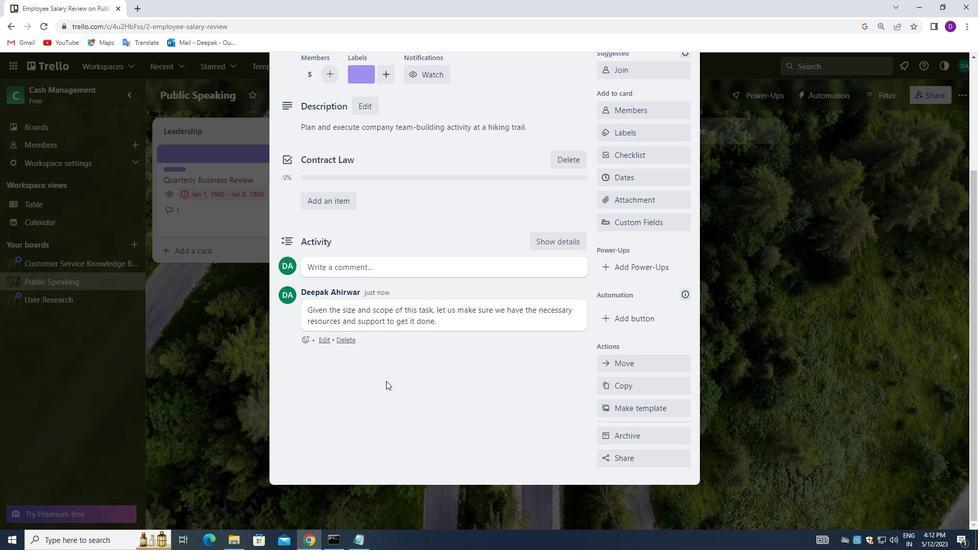 
Action: Mouse scrolled (386, 381) with delta (0, 0)
Screenshot: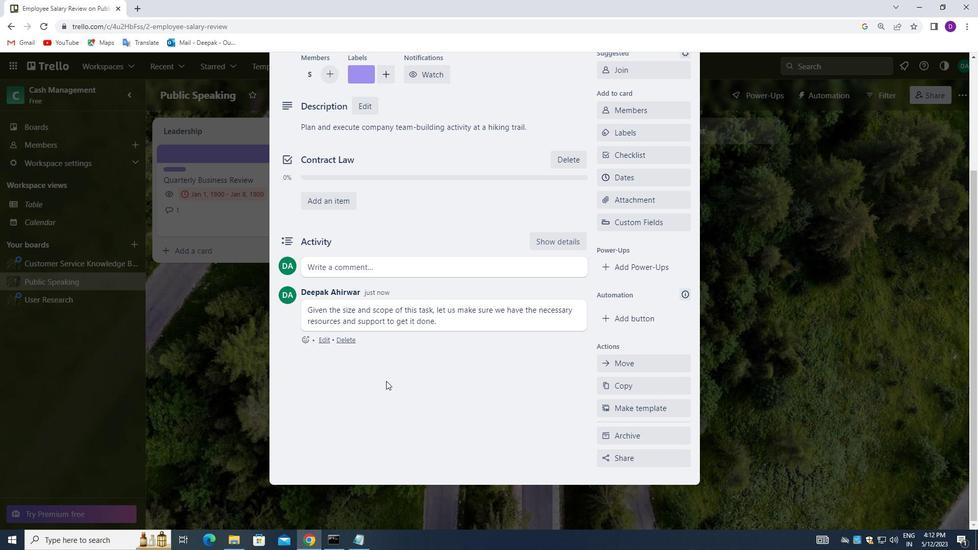 
Action: Mouse scrolled (386, 381) with delta (0, 0)
Screenshot: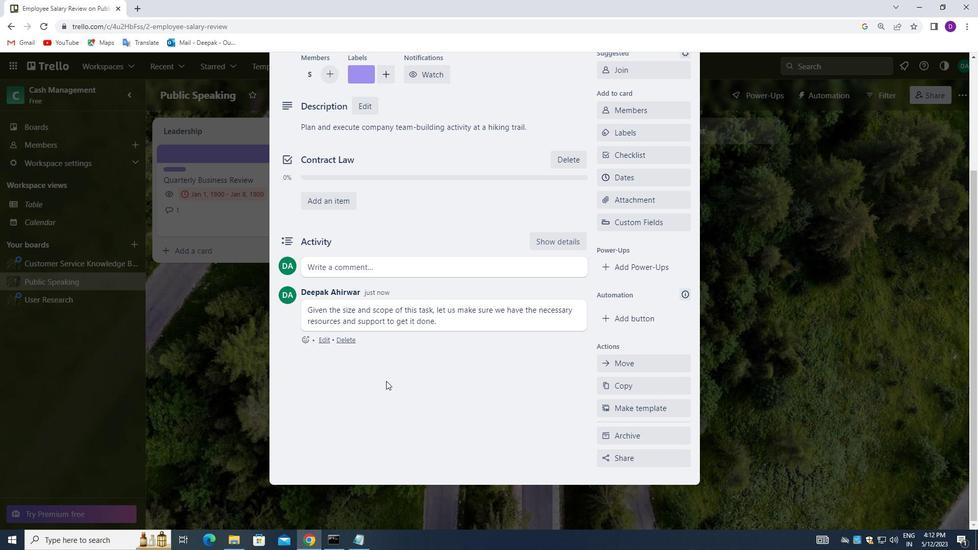 
Action: Mouse scrolled (386, 381) with delta (0, 0)
Screenshot: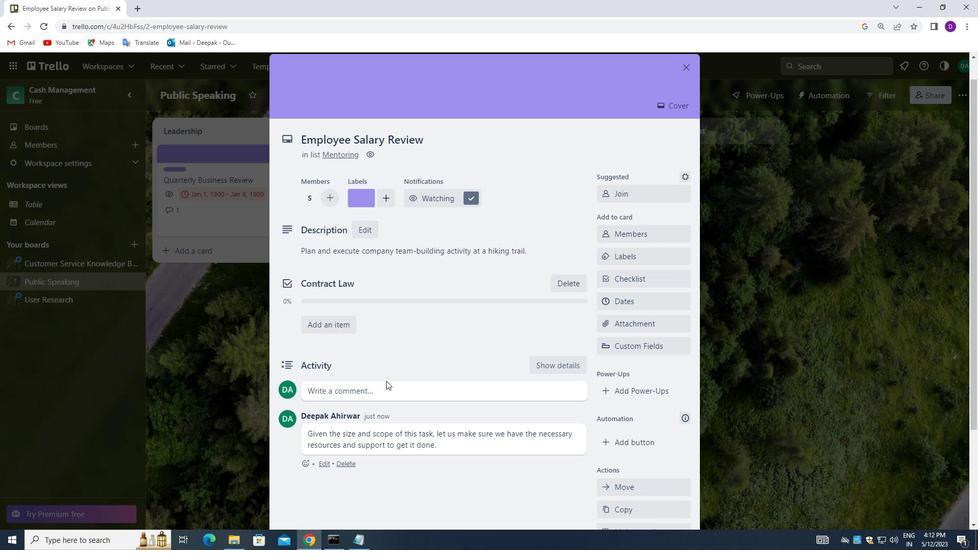 
Action: Mouse scrolled (386, 381) with delta (0, 0)
Screenshot: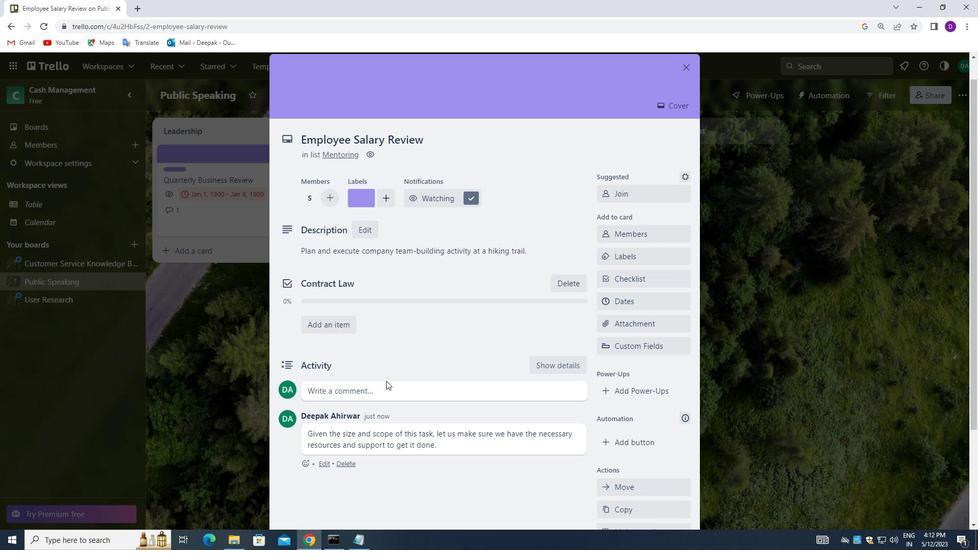 
Action: Mouse scrolled (386, 381) with delta (0, 0)
Screenshot: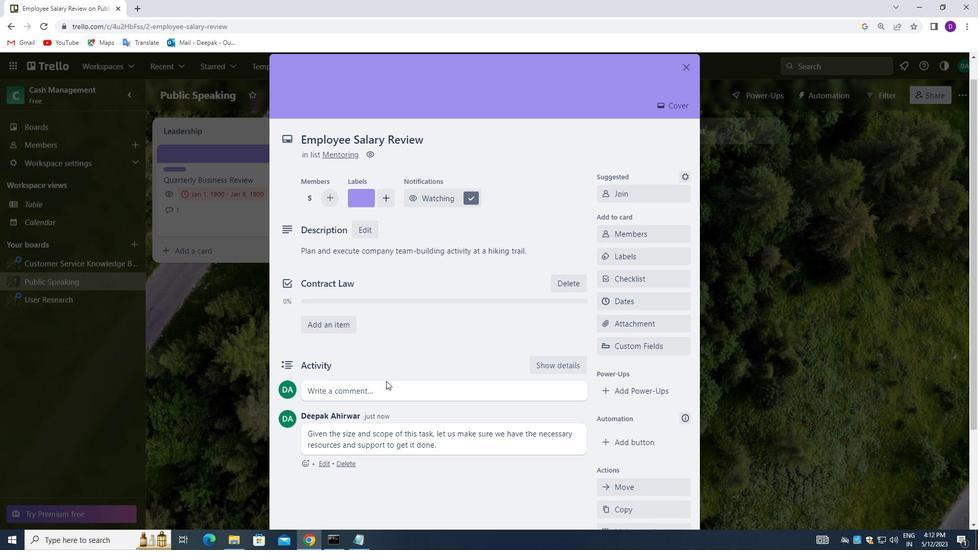 
Action: Mouse scrolled (386, 381) with delta (0, 0)
Screenshot: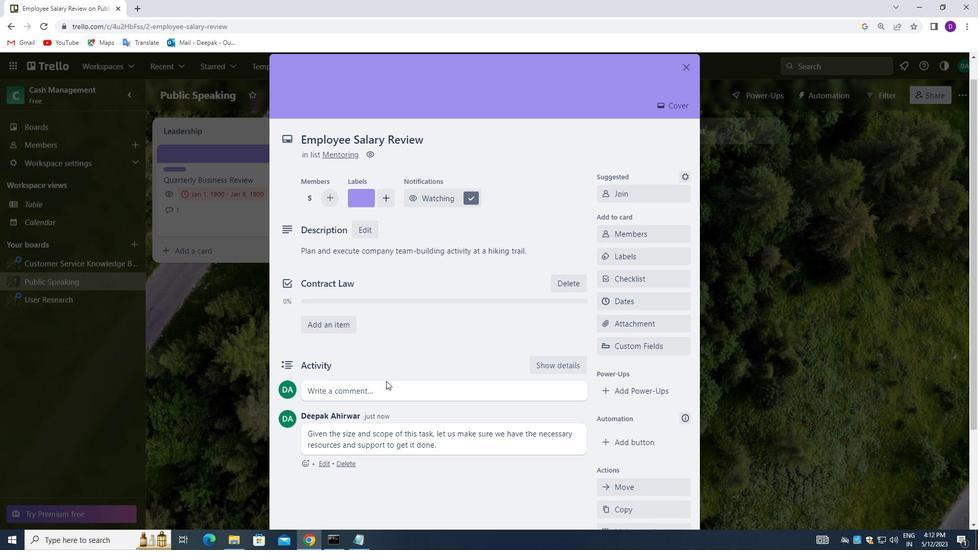 
Action: Mouse scrolled (386, 381) with delta (0, 0)
Screenshot: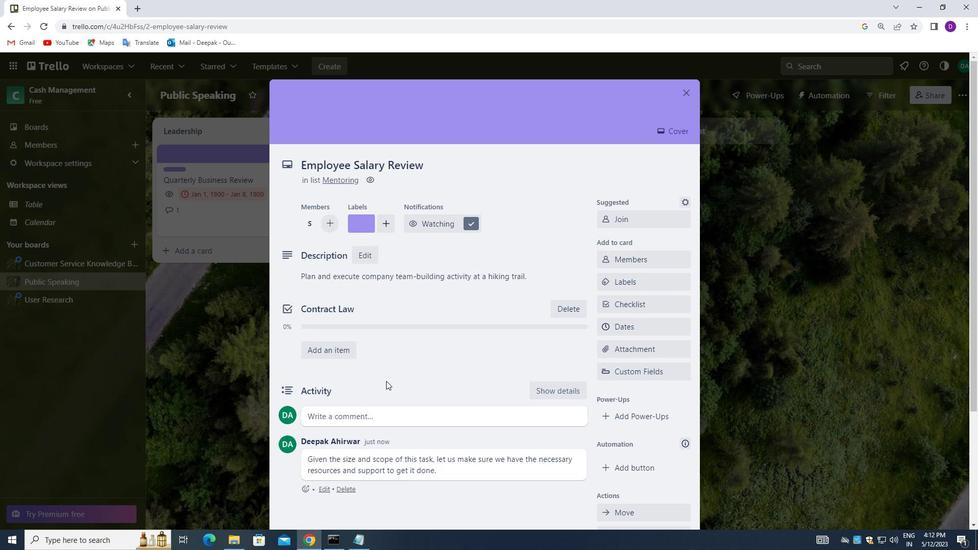 
Action: Mouse scrolled (386, 381) with delta (0, 0)
Screenshot: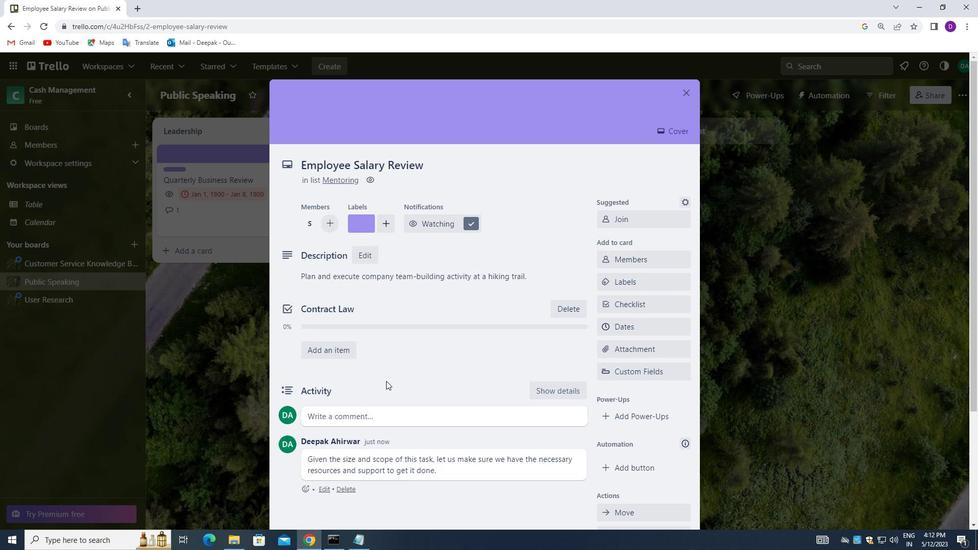 
Action: Mouse scrolled (386, 381) with delta (0, 0)
Screenshot: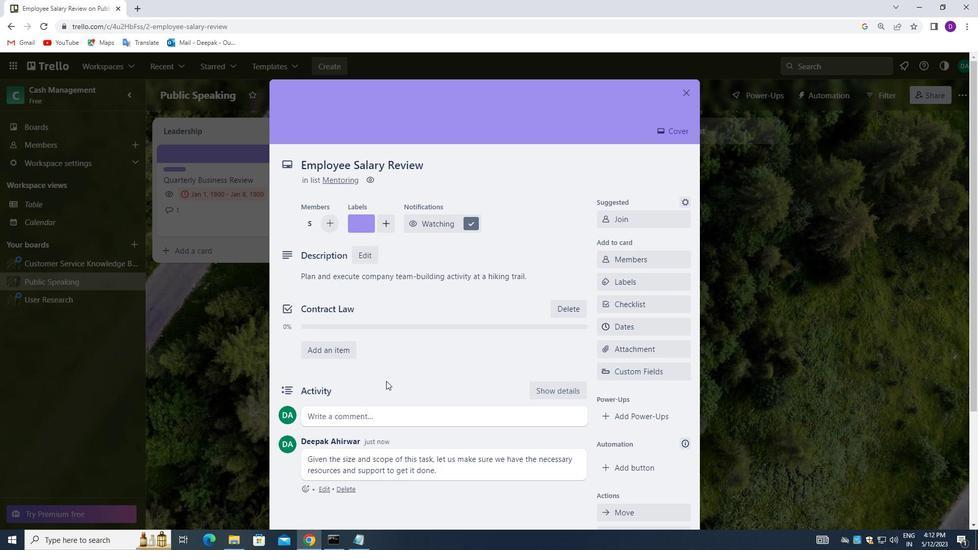 
Action: Mouse moved to (616, 327)
Screenshot: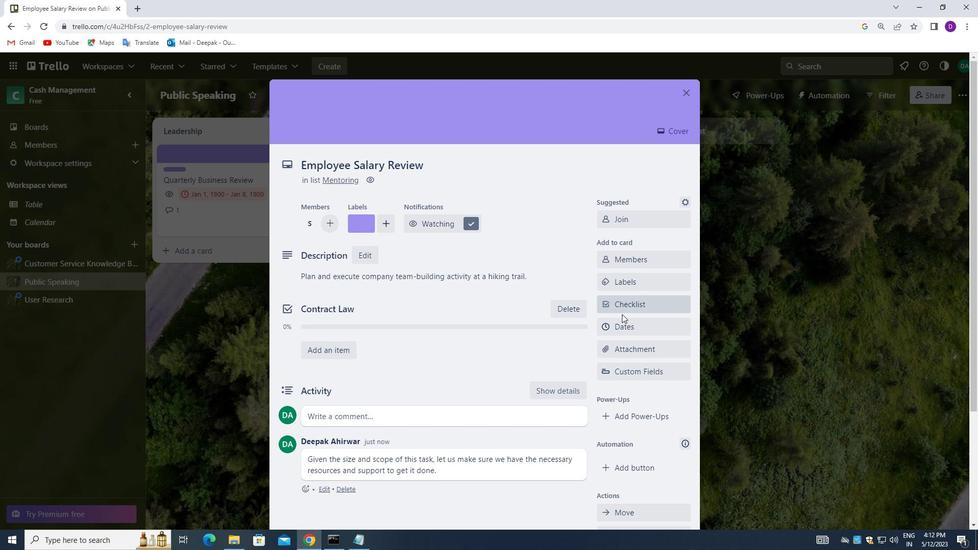 
Action: Mouse pressed left at (616, 327)
Screenshot: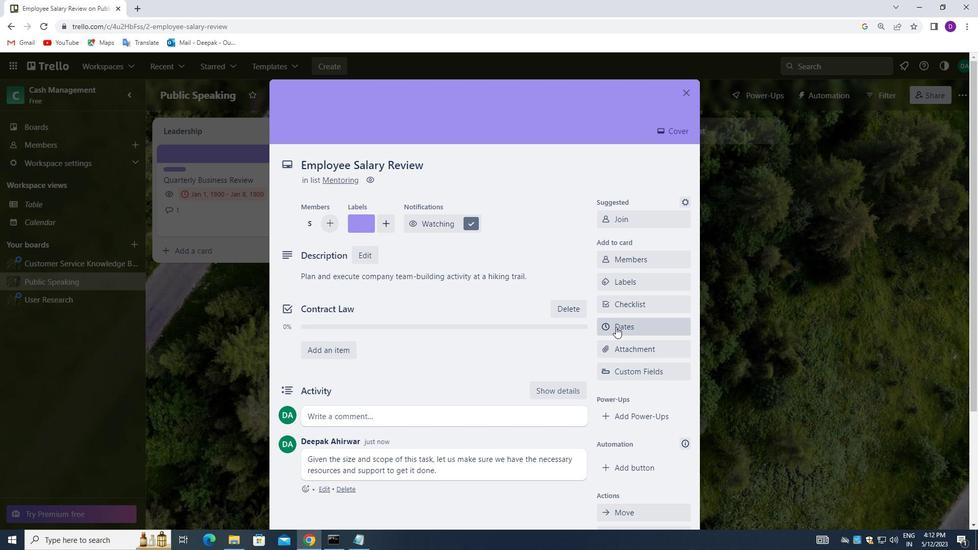 
Action: Mouse moved to (608, 296)
Screenshot: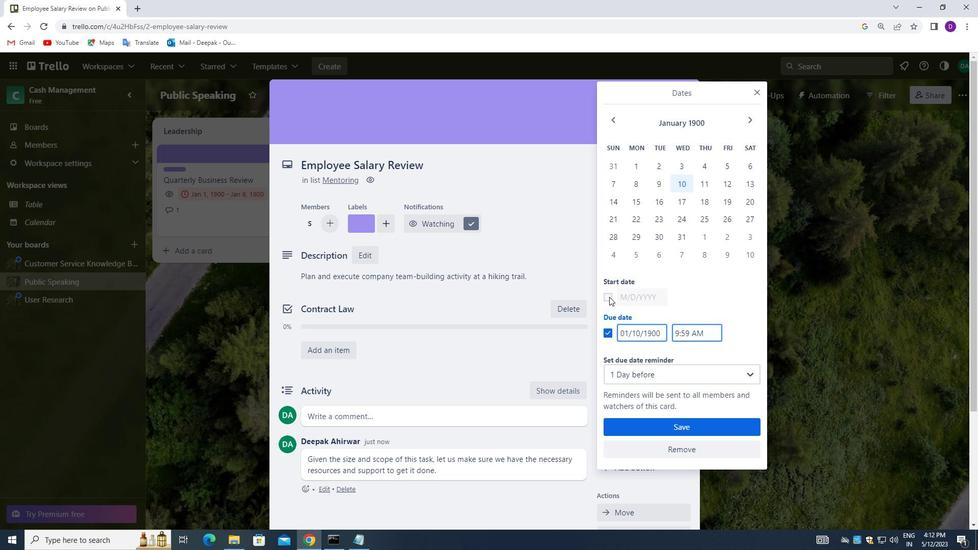 
Action: Mouse pressed left at (608, 296)
Screenshot: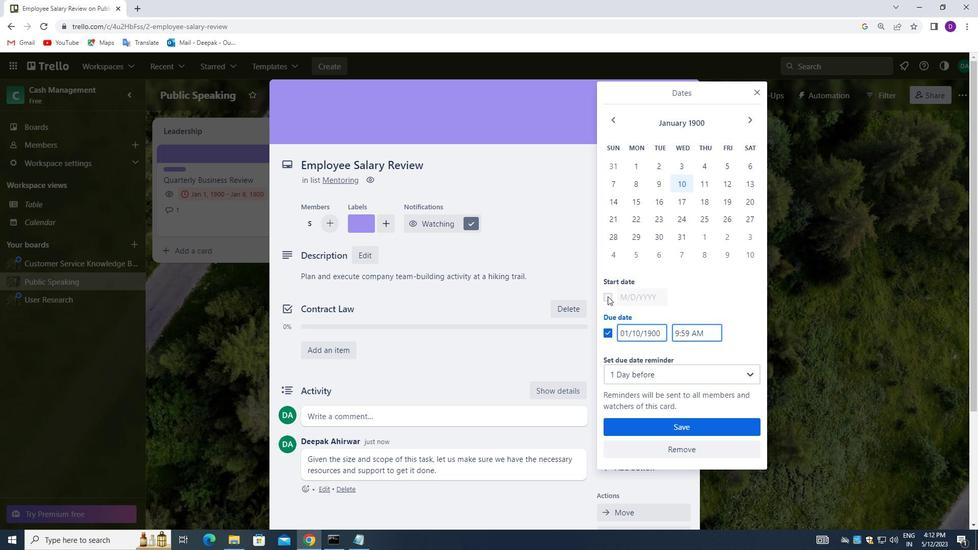 
Action: Mouse moved to (638, 296)
Screenshot: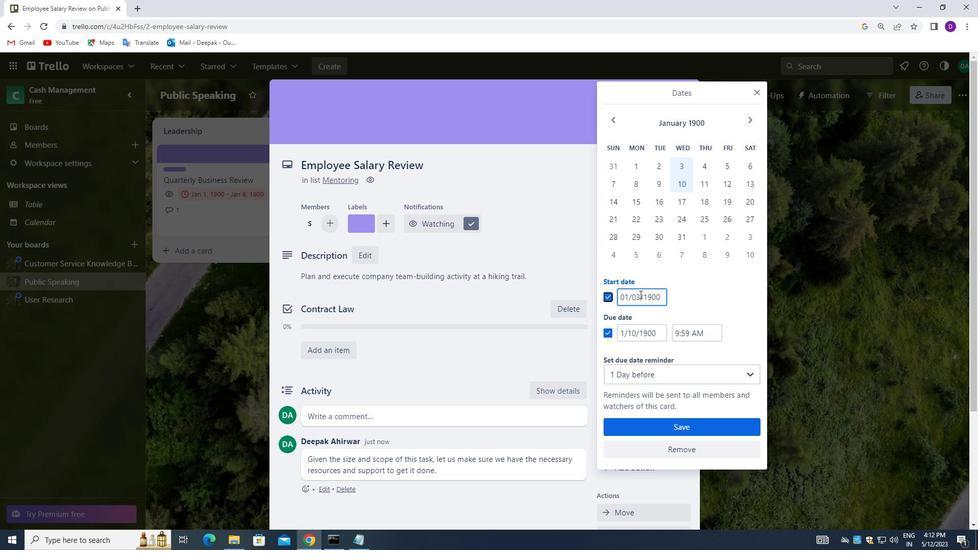 
Action: Mouse pressed left at (638, 296)
Screenshot: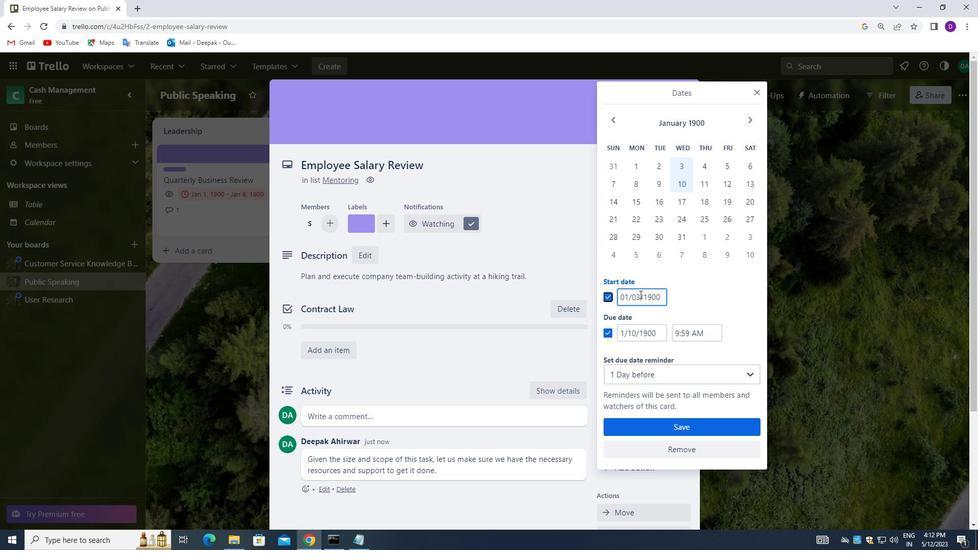 
Action: Mouse pressed left at (638, 296)
Screenshot: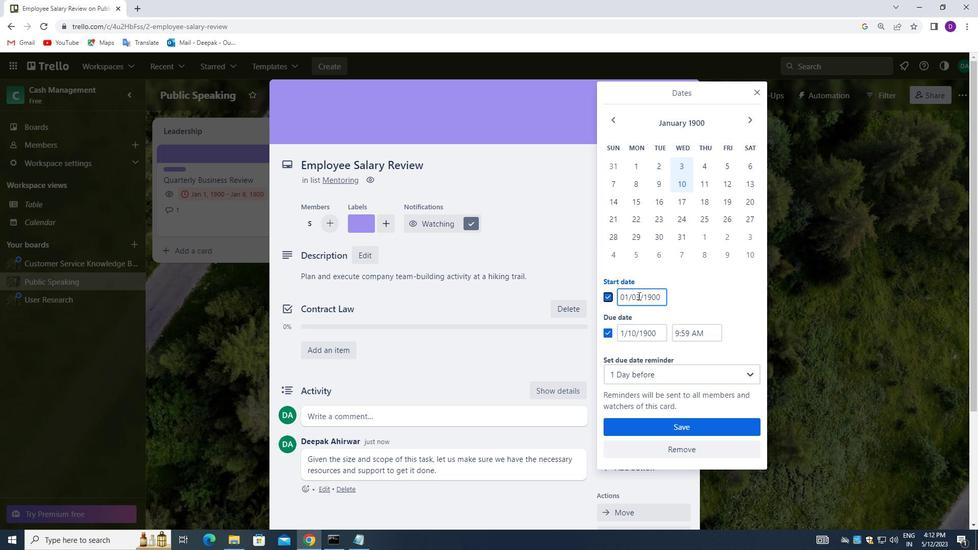 
Action: Mouse pressed left at (638, 296)
Screenshot: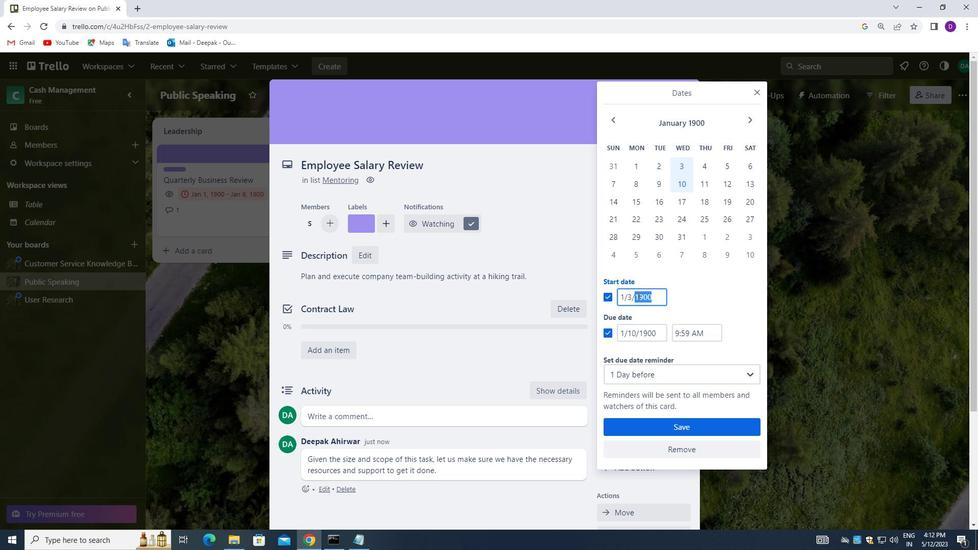 
Action: Key pressed <Key.backspace>01/04/1900<Key.tab><Key.tab>
Screenshot: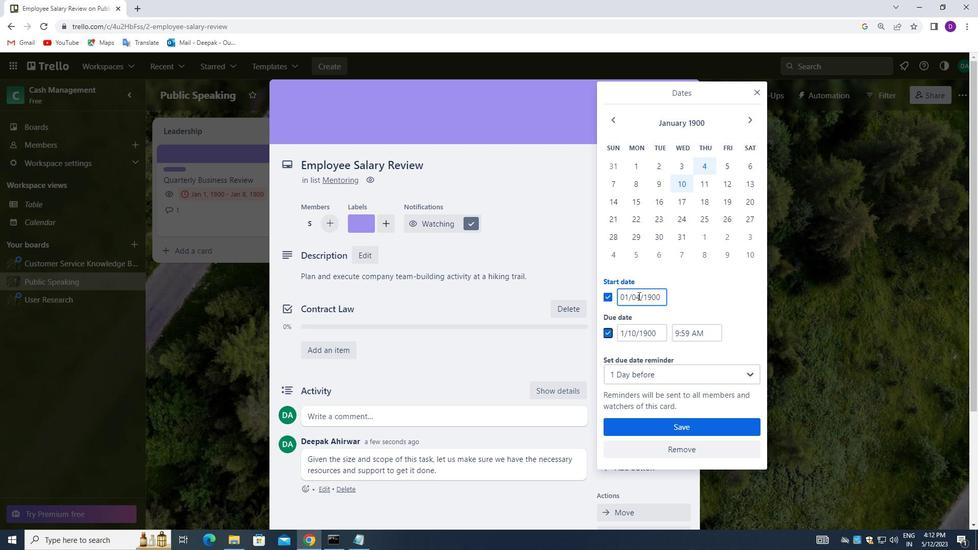 
Action: Mouse moved to (632, 331)
Screenshot: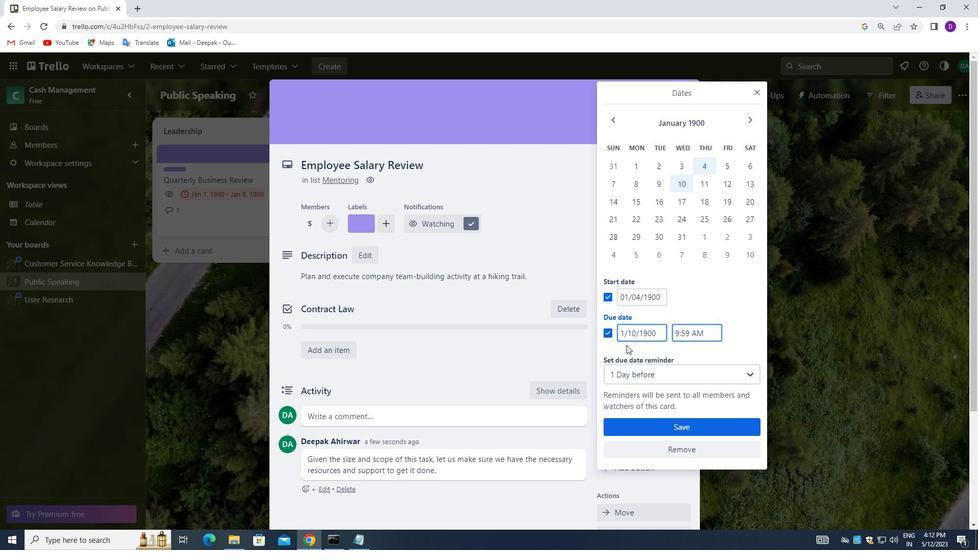 
Action: Mouse pressed left at (632, 331)
Screenshot: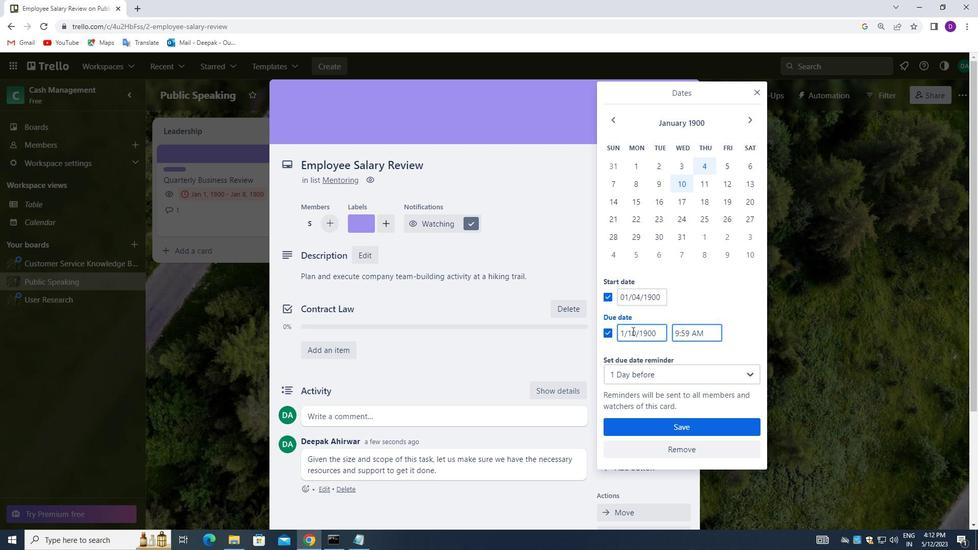 
Action: Mouse pressed left at (632, 331)
Screenshot: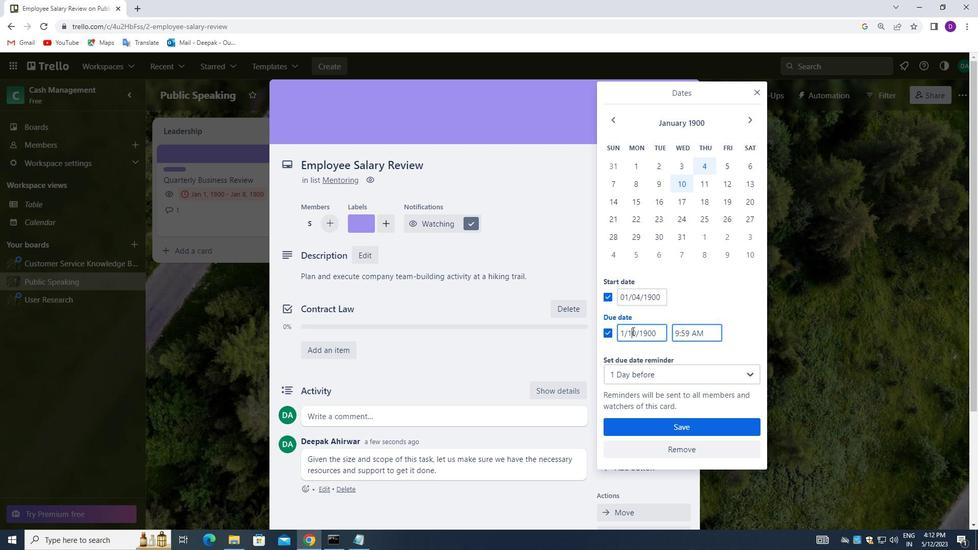 
Action: Mouse pressed left at (632, 331)
Screenshot: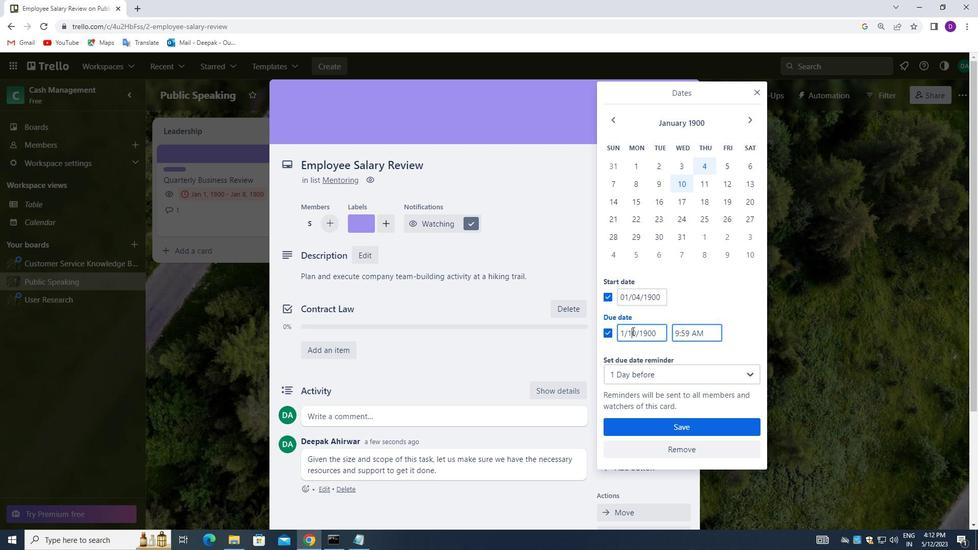 
Action: Key pressed <Key.backspace>01//<Key.backspace>11/1900
Screenshot: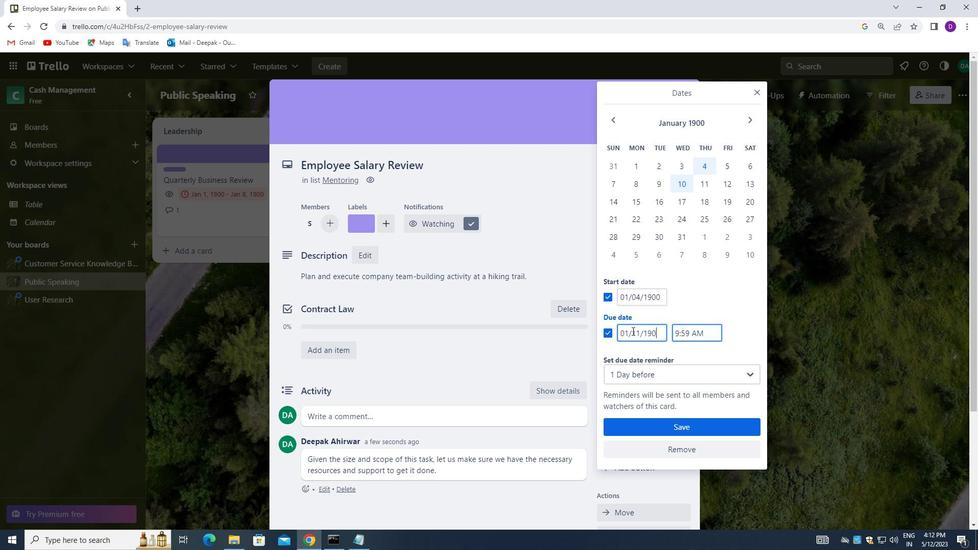 
Action: Mouse moved to (683, 422)
Screenshot: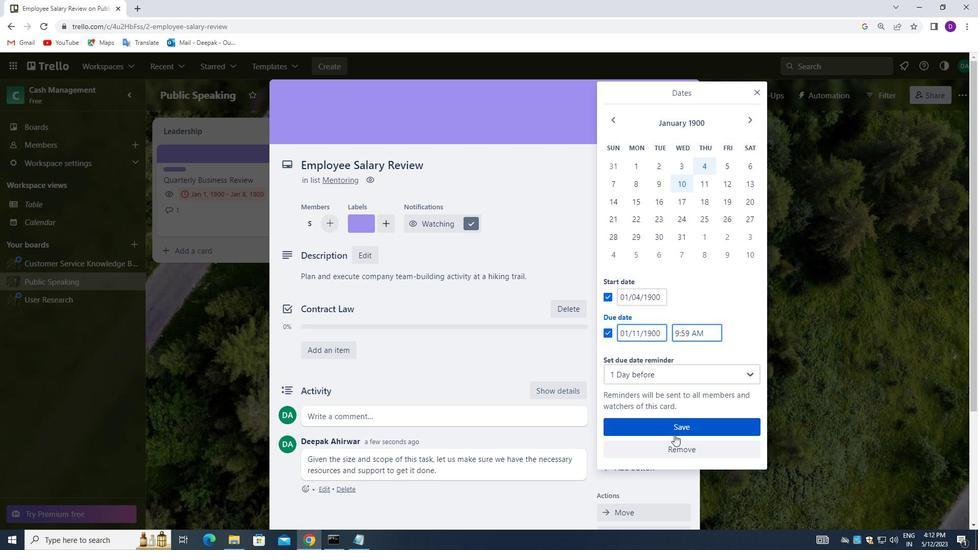 
Action: Mouse pressed left at (683, 422)
Screenshot: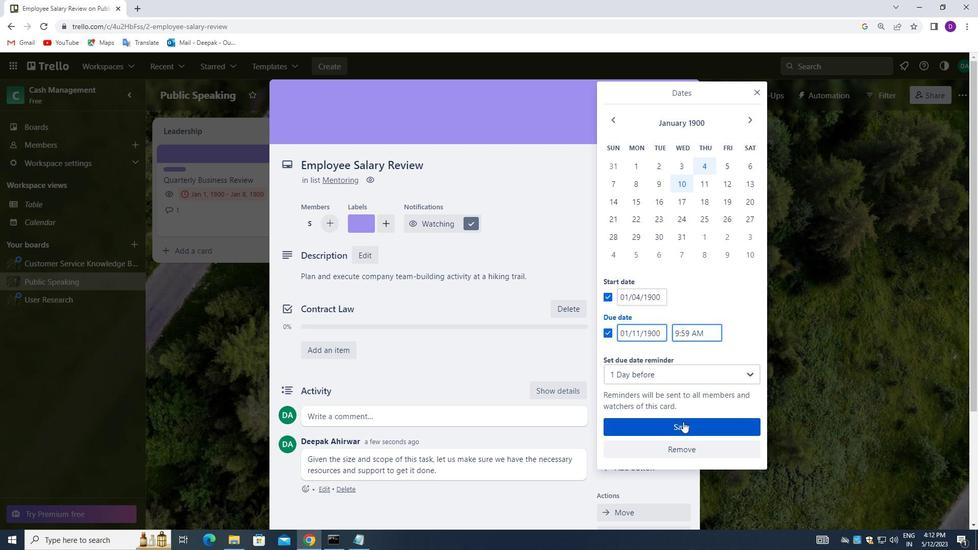 
Action: Mouse moved to (633, 281)
Screenshot: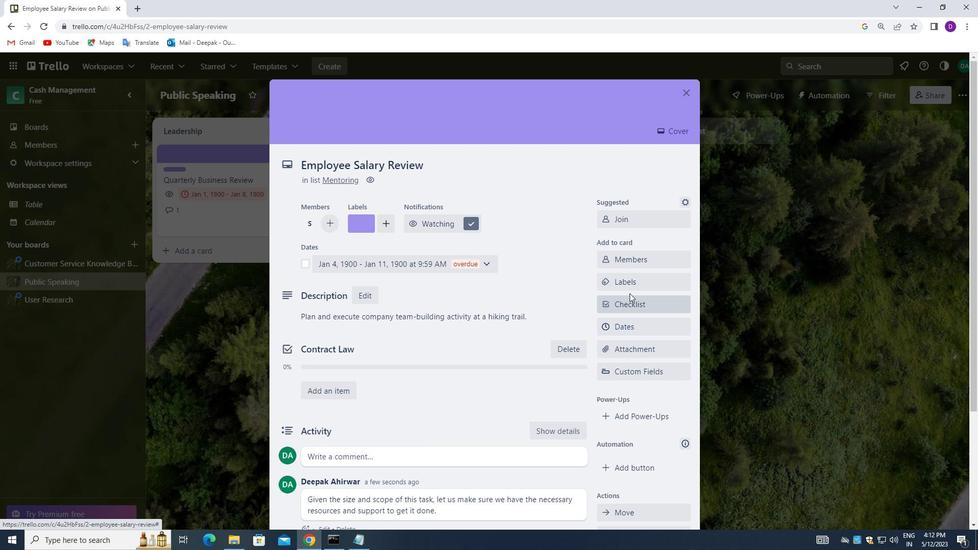 
Action: Mouse scrolled (633, 281) with delta (0, 0)
Screenshot: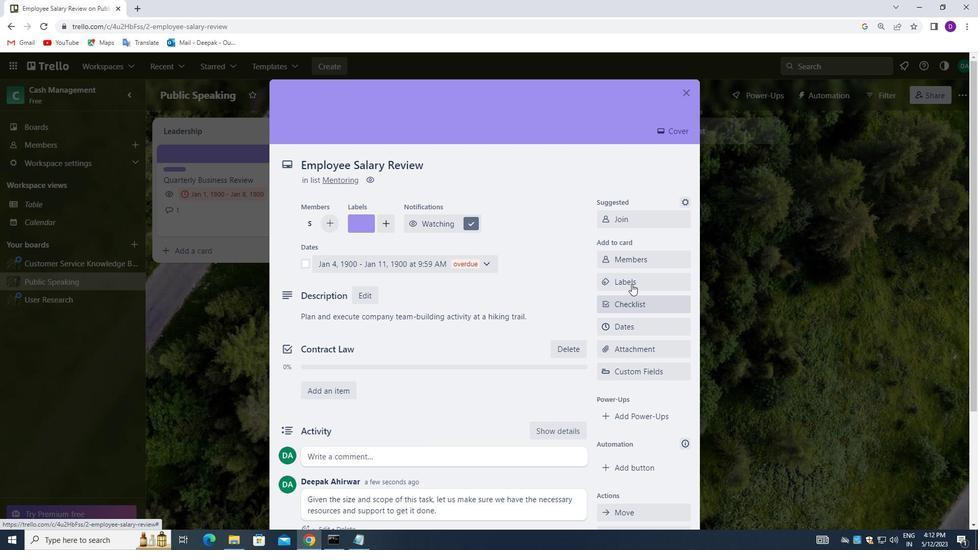 
Action: Mouse scrolled (633, 281) with delta (0, 0)
Screenshot: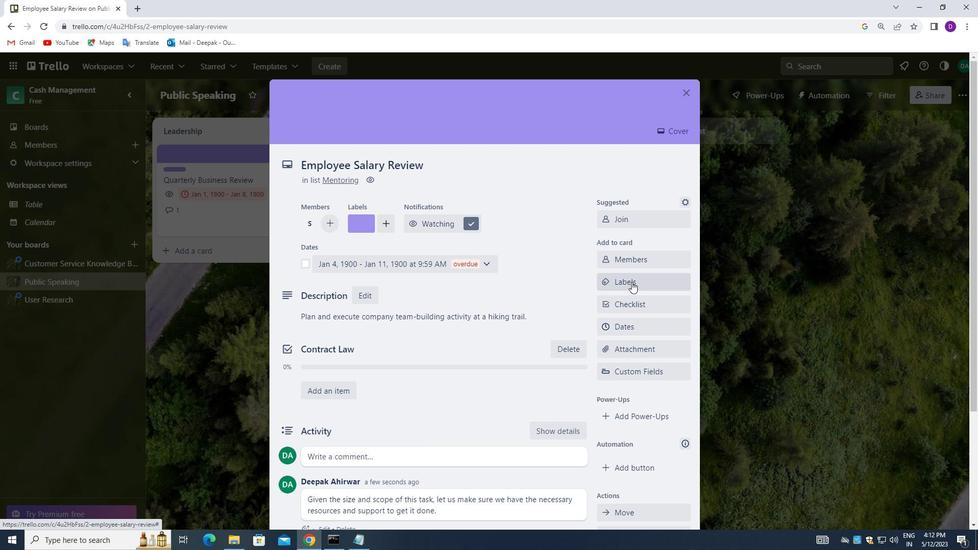 
Action: Mouse scrolled (633, 281) with delta (0, 0)
Screenshot: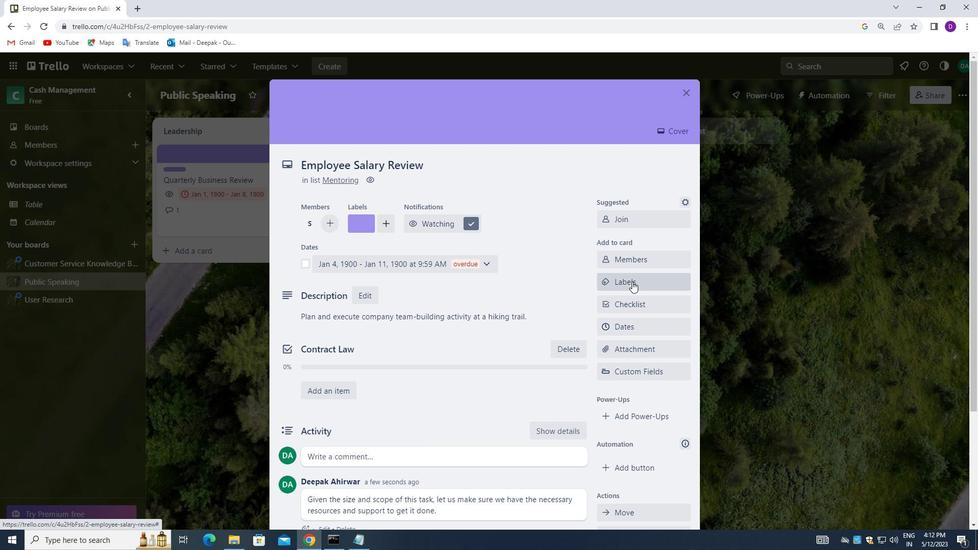 
Action: Mouse scrolled (633, 281) with delta (0, 0)
Screenshot: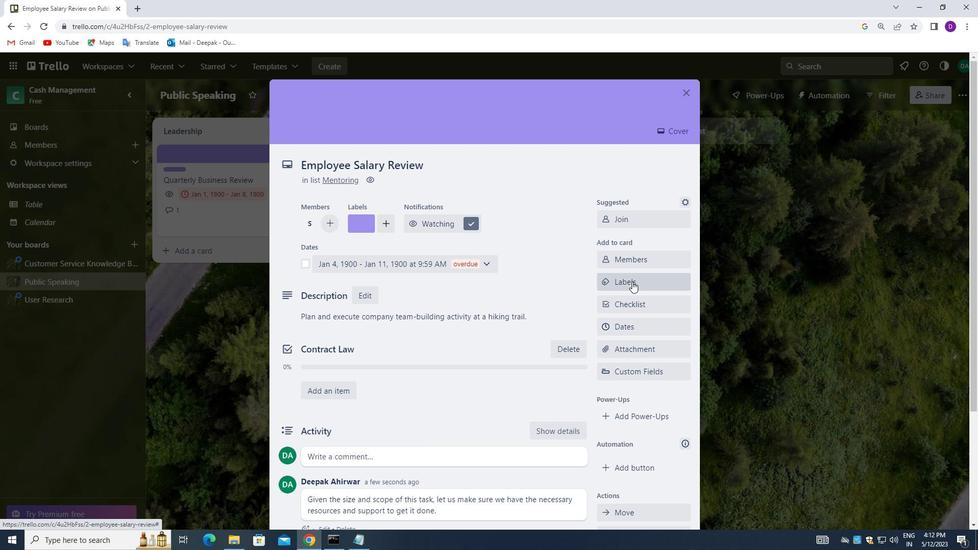 
Action: Mouse scrolled (633, 281) with delta (0, 0)
Screenshot: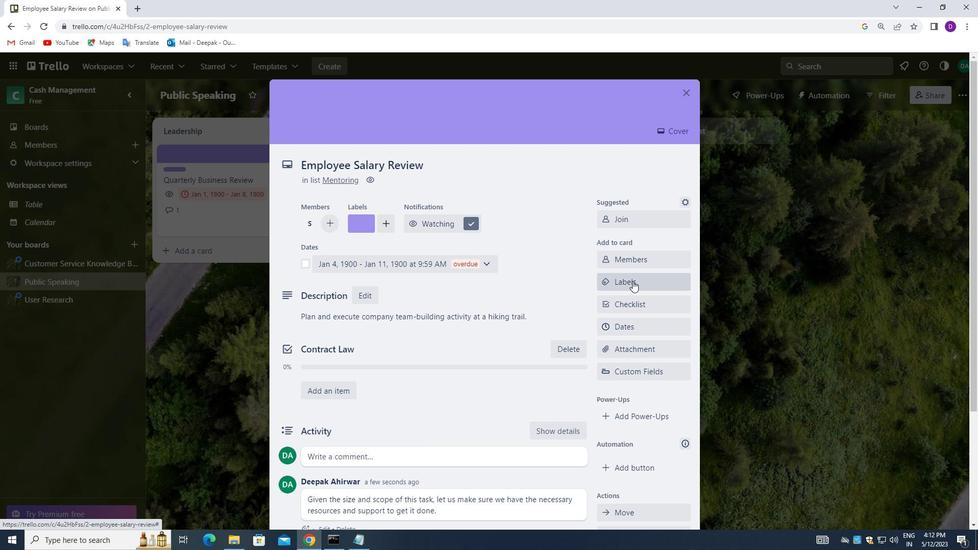 
Action: Mouse moved to (689, 91)
Screenshot: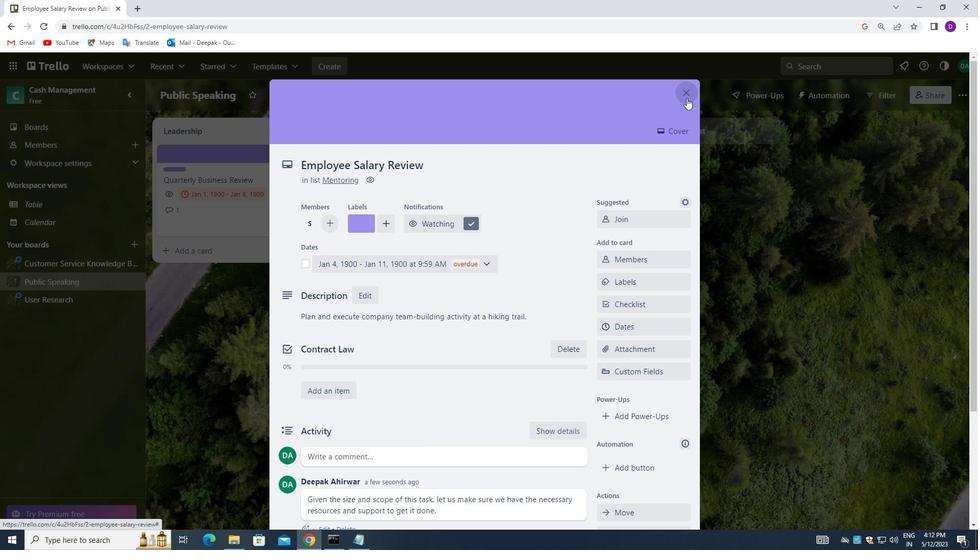 
Action: Mouse pressed left at (689, 91)
Screenshot: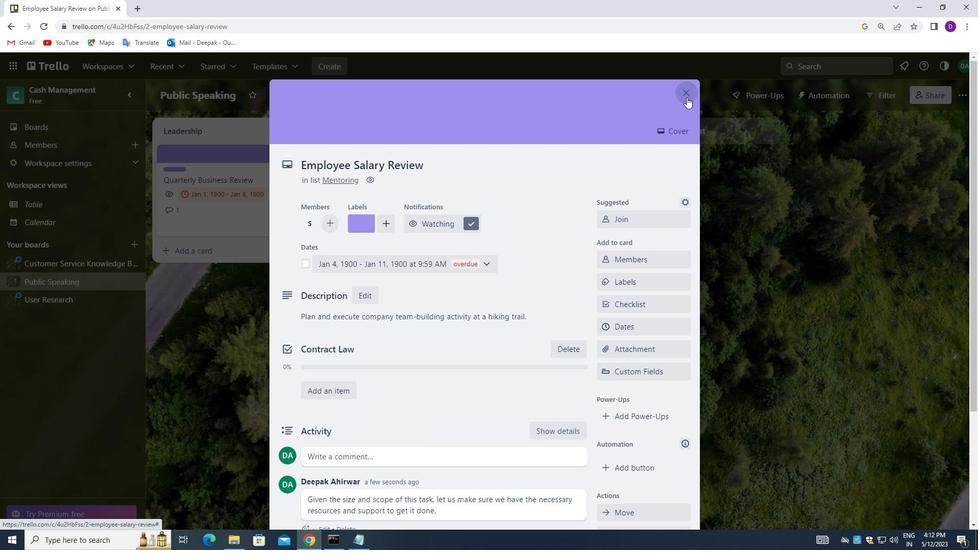 
Action: Mouse moved to (483, 337)
Screenshot: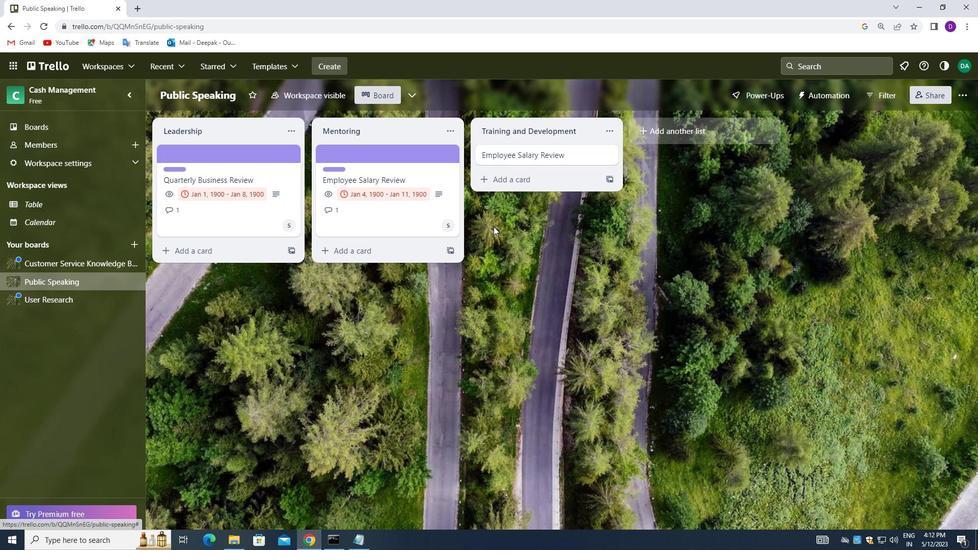 
